 Task: Search one way flight ticket for 4 adults, 2 children, 2 infants in seat and 1 infant on lap in premium economy from Fort Leonard Wood/waynesville: Waynesville-st. Robert Regional Airport (forney Field) to Laramie: Laramie Regional Airport on 8-3-2023. Number of bags: 2 carry on bags. Outbound departure time preference is 11:30.
Action: Mouse moved to (214, 313)
Screenshot: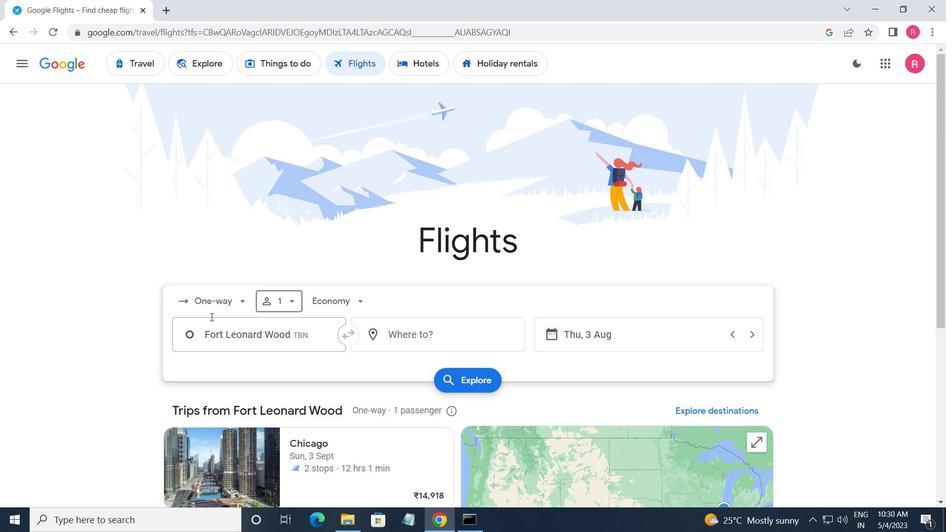 
Action: Mouse pressed left at (214, 313)
Screenshot: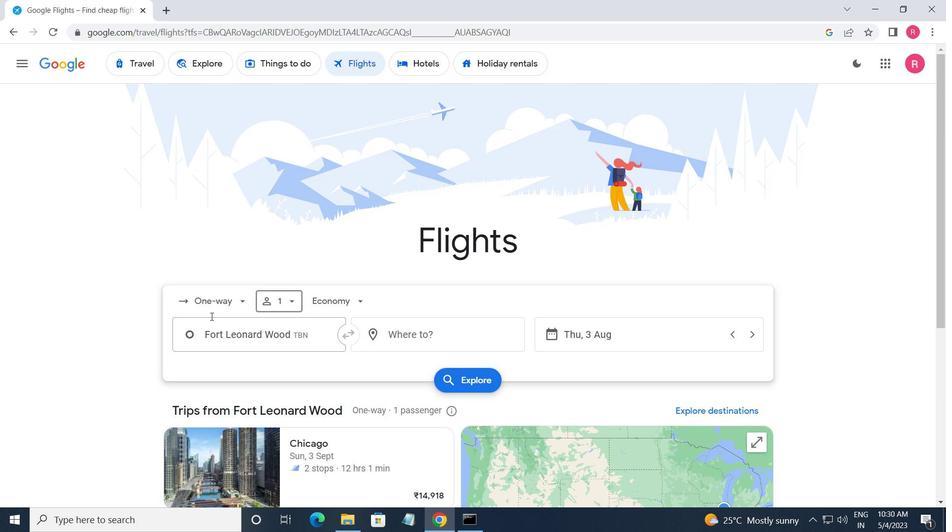 
Action: Mouse moved to (222, 353)
Screenshot: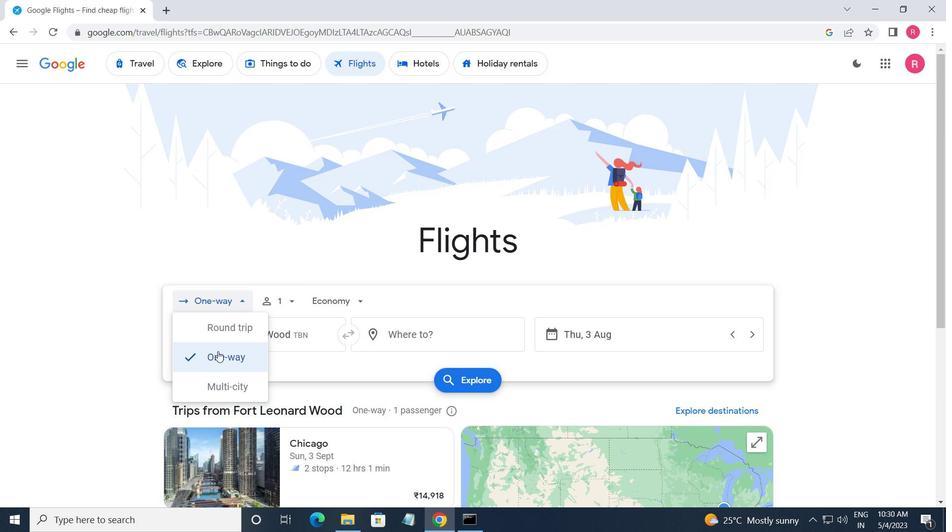 
Action: Mouse pressed left at (222, 353)
Screenshot: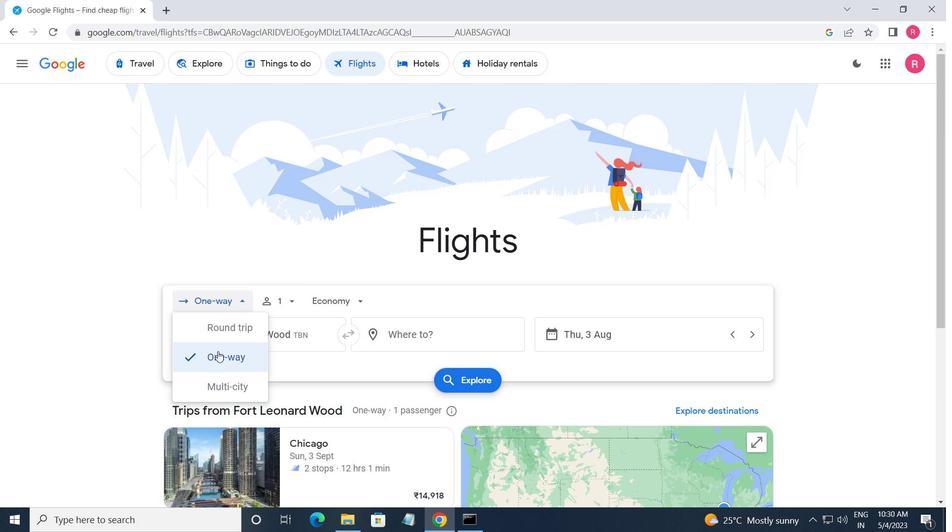 
Action: Mouse moved to (285, 304)
Screenshot: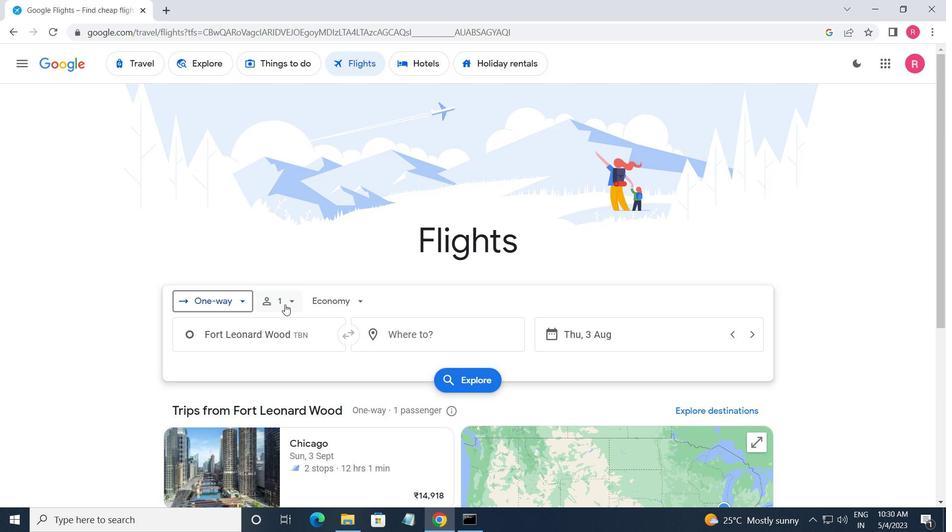 
Action: Mouse pressed left at (285, 304)
Screenshot: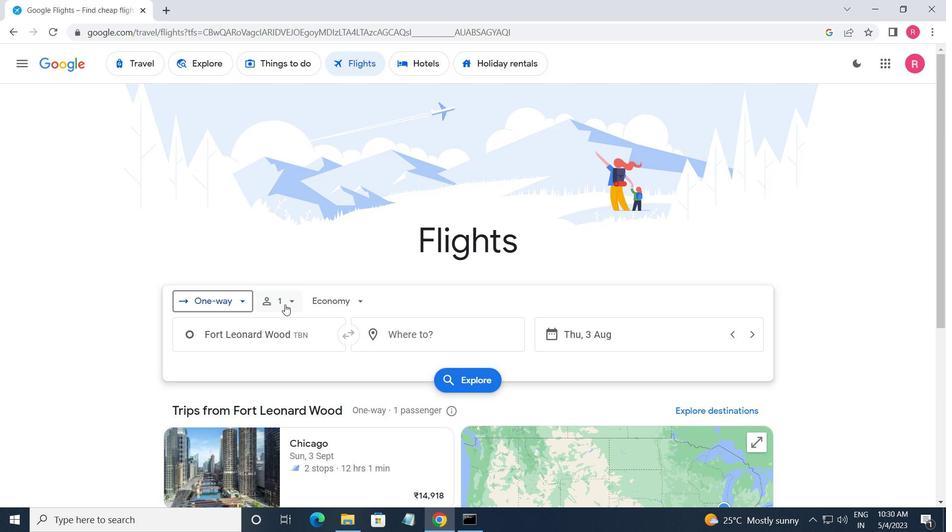 
Action: Mouse moved to (385, 338)
Screenshot: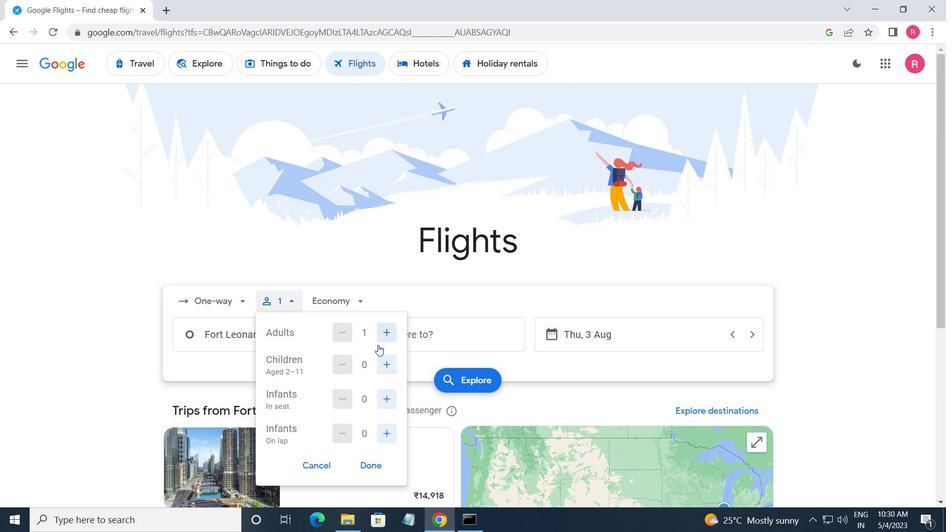 
Action: Mouse pressed left at (385, 338)
Screenshot: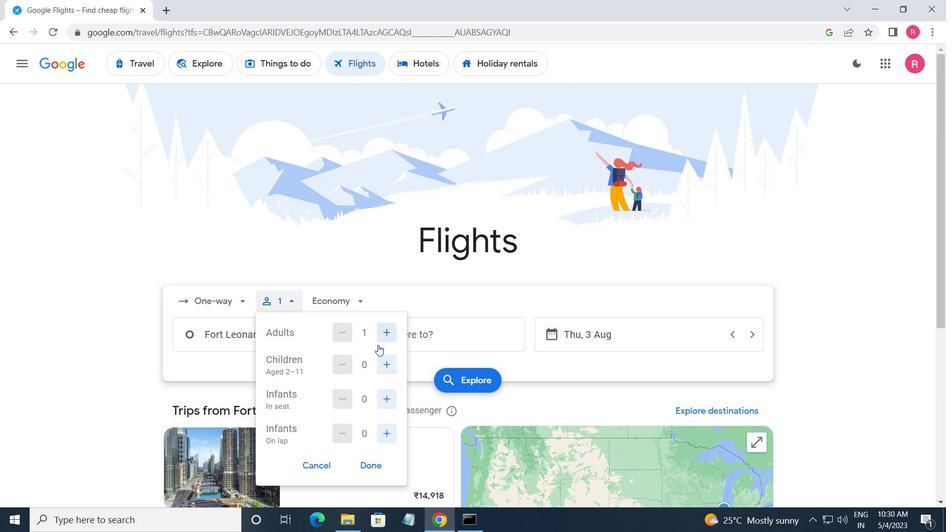 
Action: Mouse pressed left at (385, 338)
Screenshot: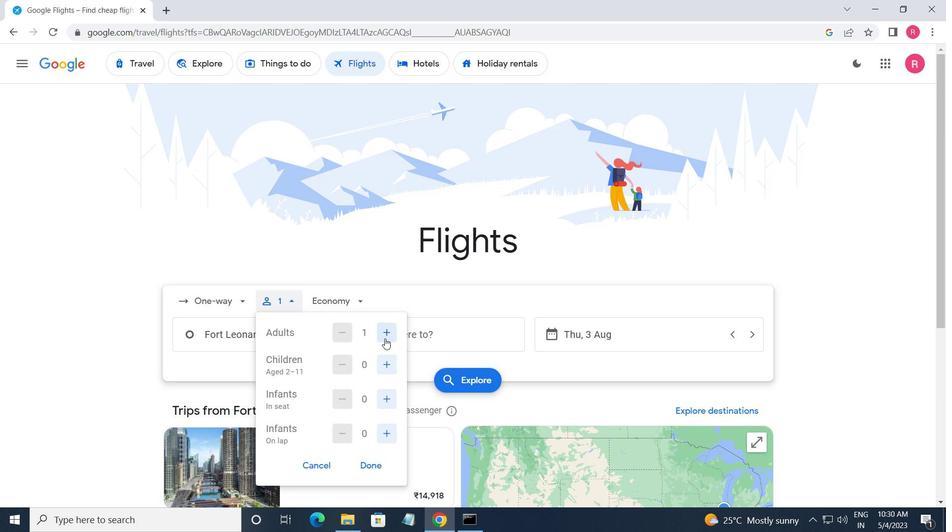 
Action: Mouse pressed left at (385, 338)
Screenshot: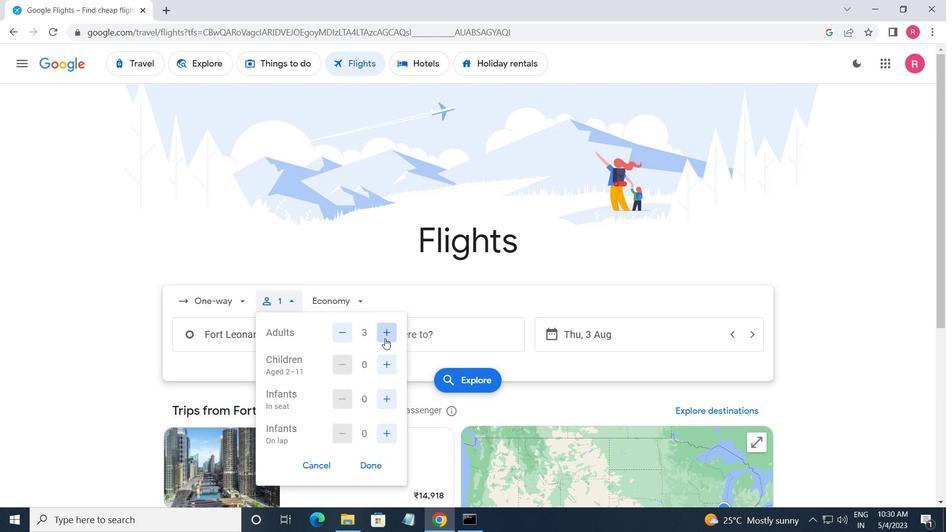 
Action: Mouse moved to (382, 360)
Screenshot: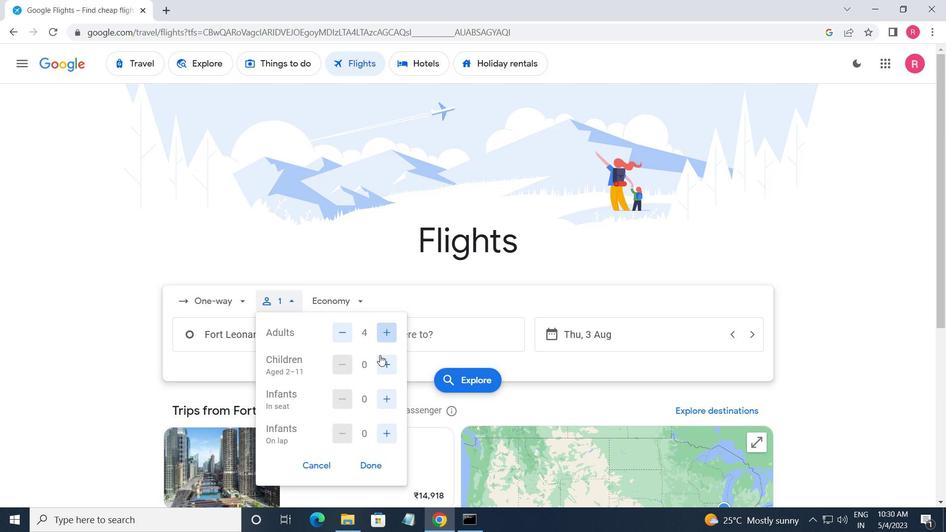 
Action: Mouse pressed left at (382, 360)
Screenshot: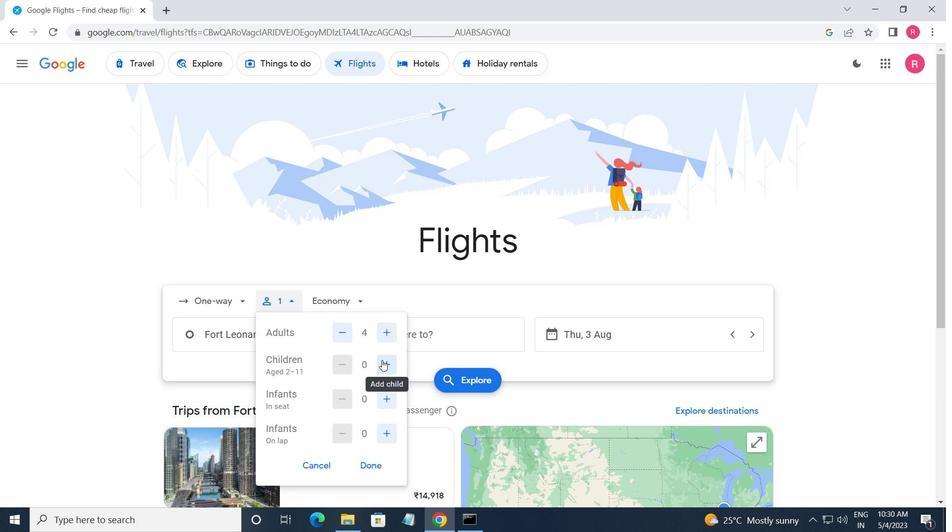 
Action: Mouse pressed left at (382, 360)
Screenshot: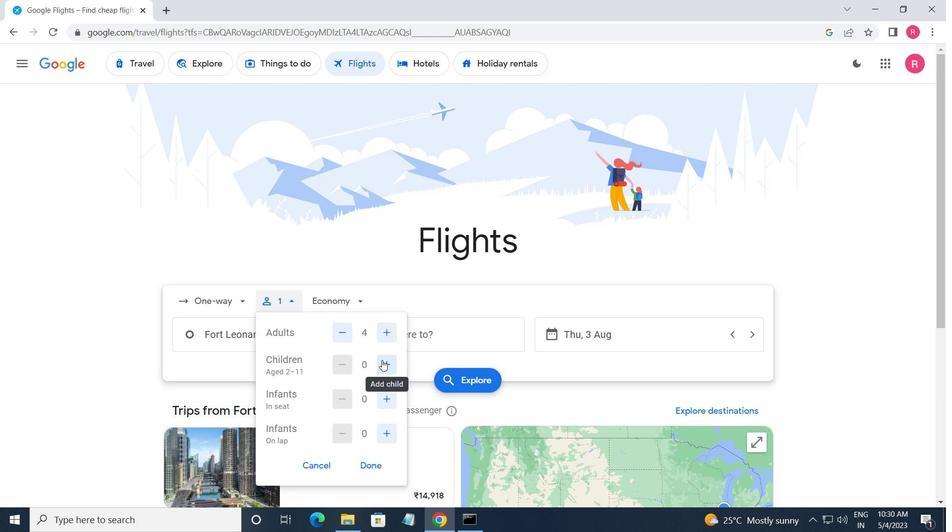 
Action: Mouse moved to (382, 398)
Screenshot: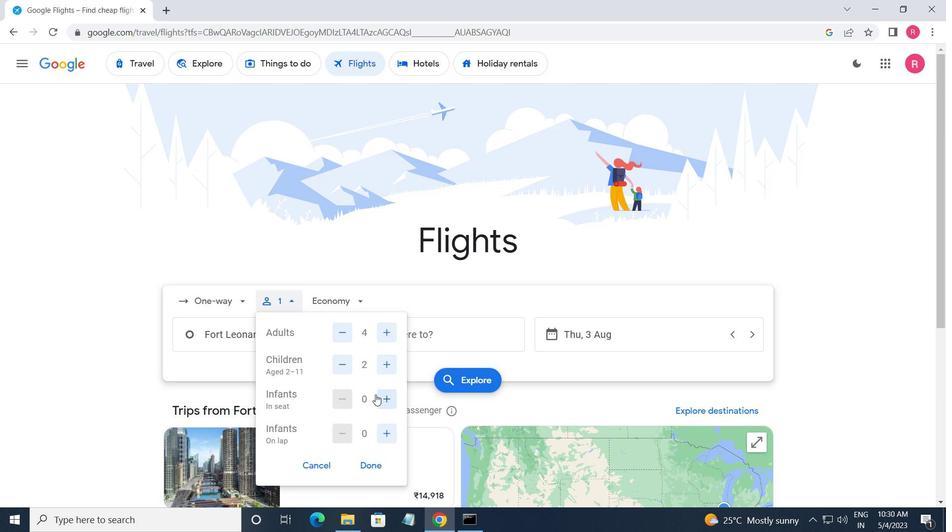 
Action: Mouse pressed left at (382, 398)
Screenshot: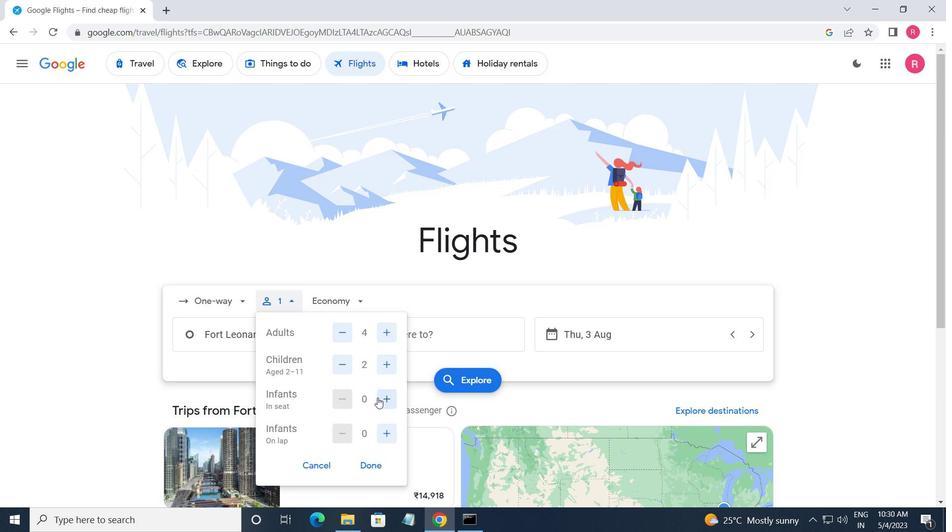 
Action: Mouse pressed left at (382, 398)
Screenshot: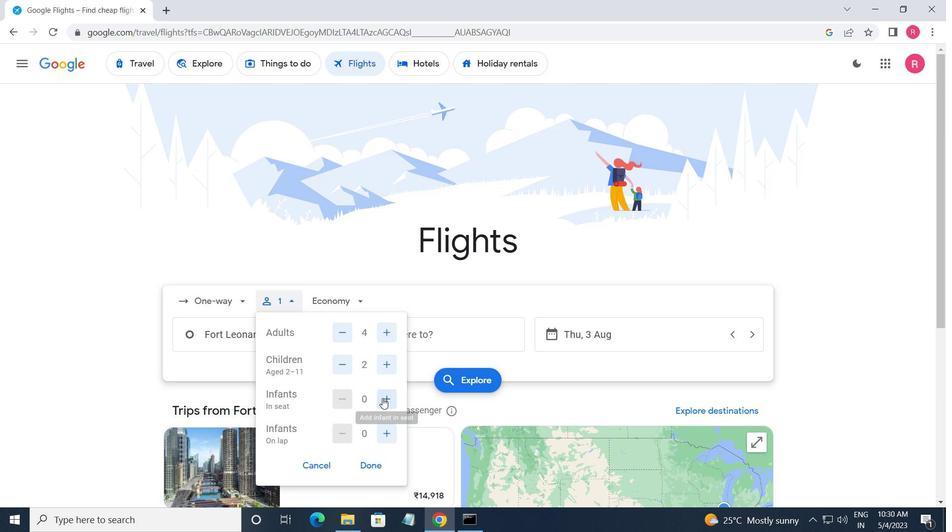 
Action: Mouse moved to (389, 427)
Screenshot: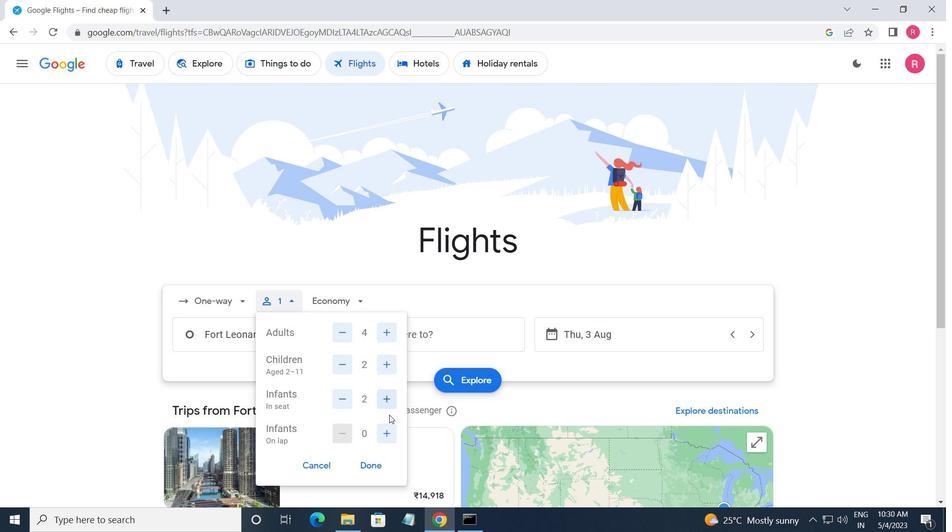 
Action: Mouse pressed left at (389, 427)
Screenshot: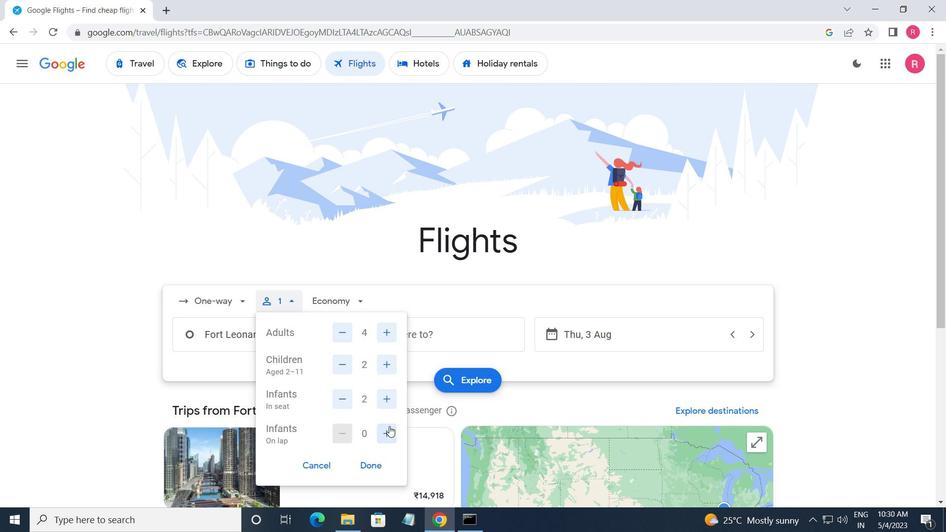 
Action: Mouse moved to (372, 475)
Screenshot: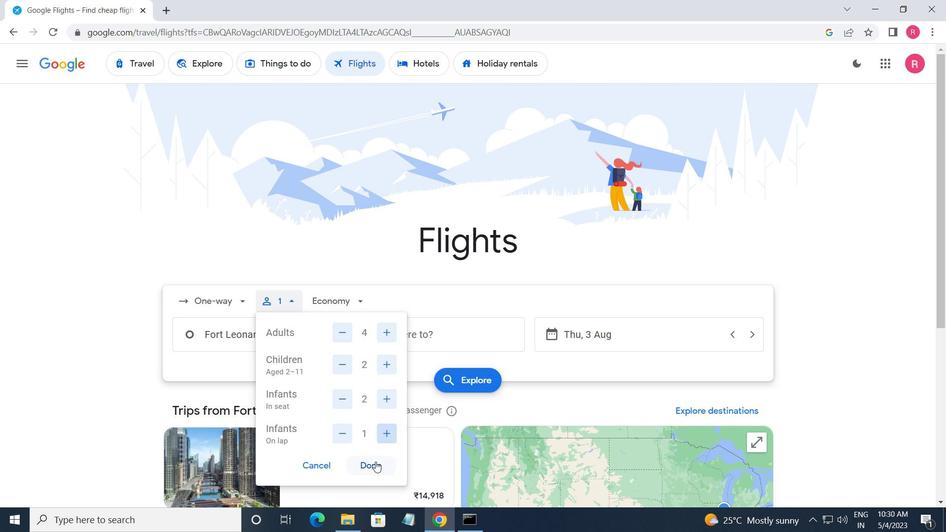 
Action: Mouse pressed left at (372, 475)
Screenshot: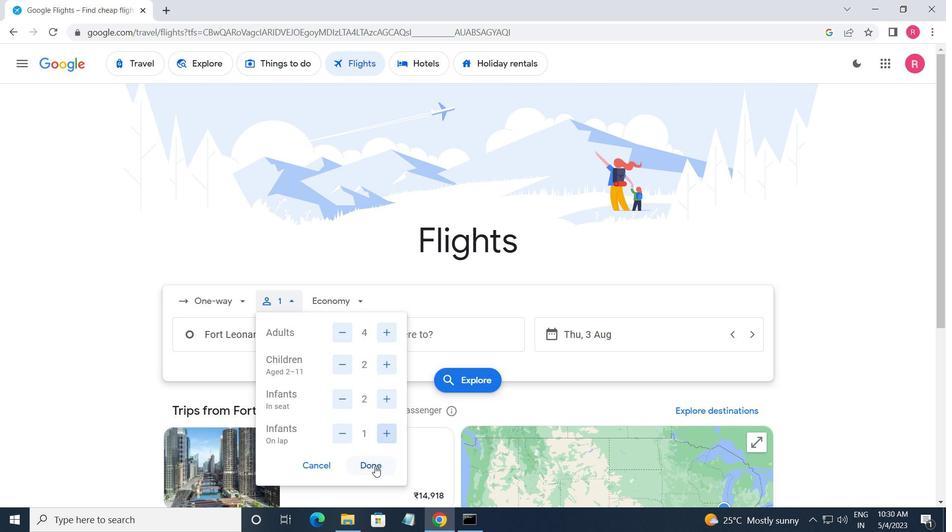
Action: Mouse moved to (331, 306)
Screenshot: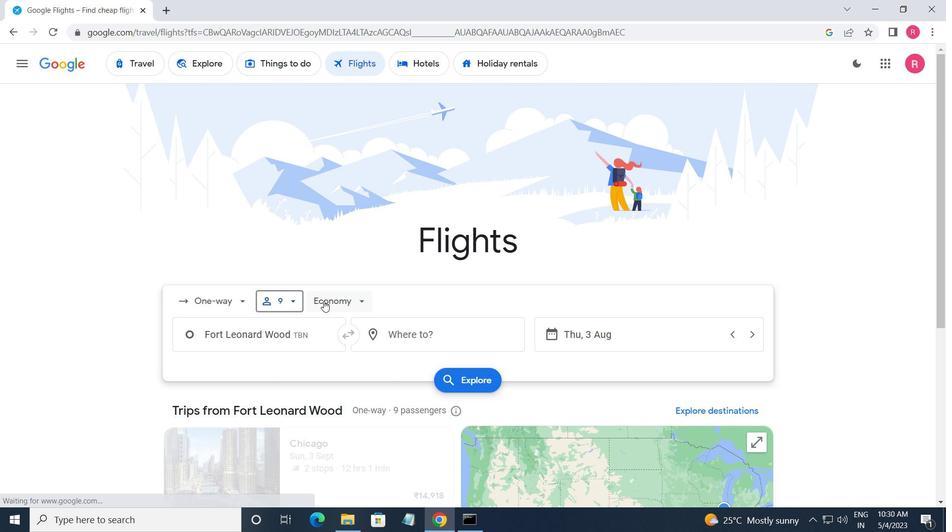 
Action: Mouse pressed left at (331, 306)
Screenshot: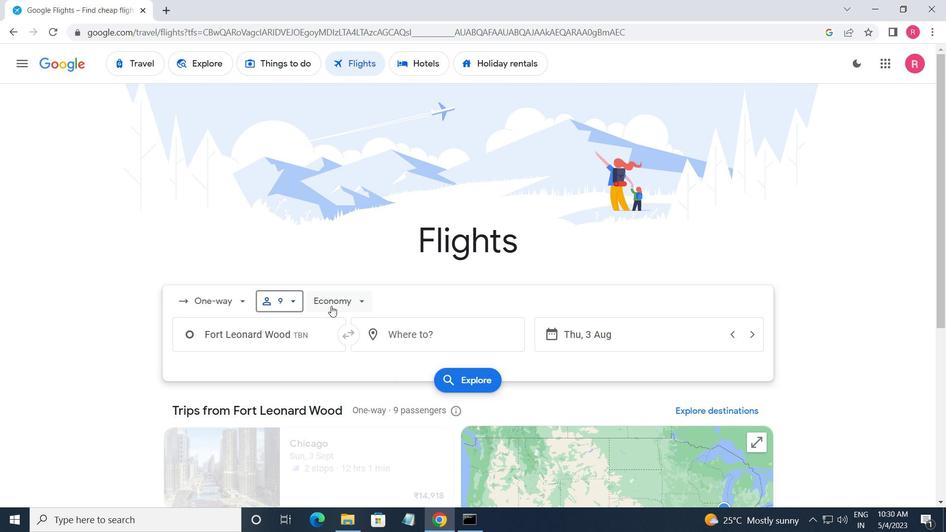 
Action: Mouse moved to (349, 352)
Screenshot: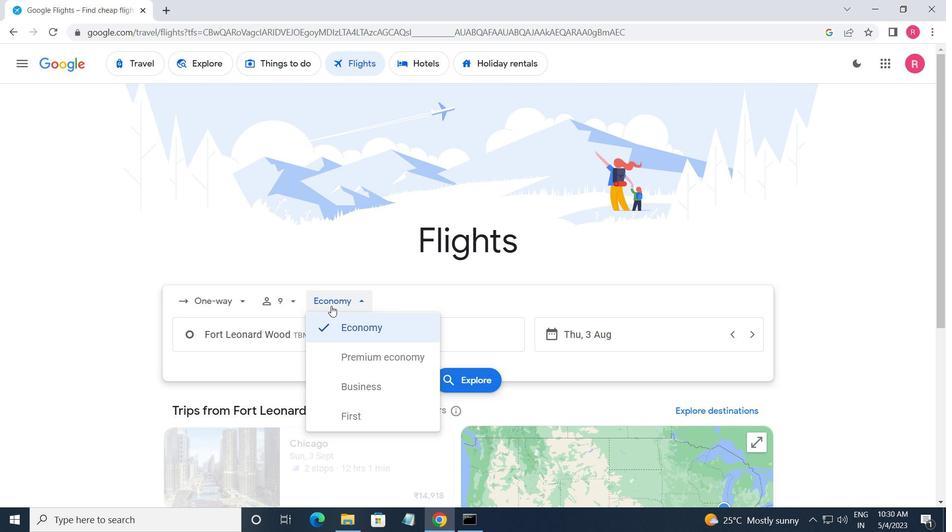 
Action: Mouse pressed left at (349, 352)
Screenshot: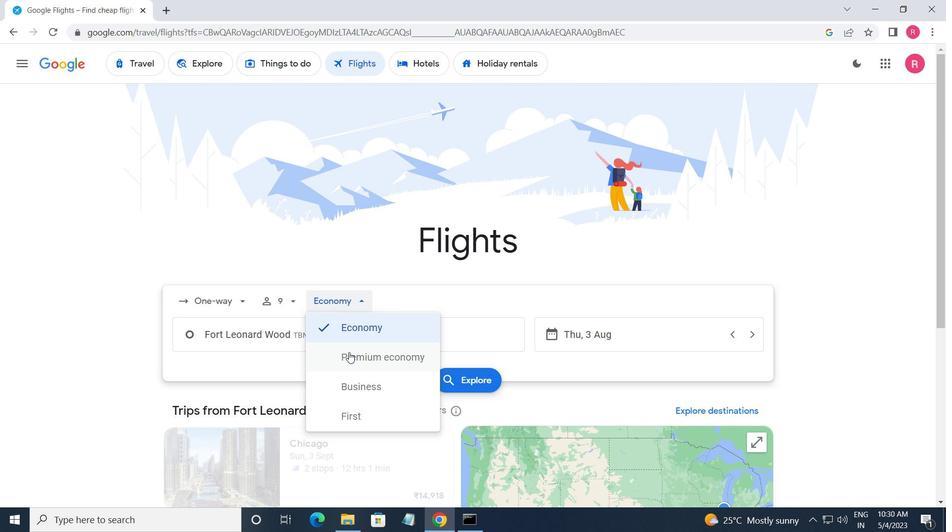 
Action: Mouse moved to (327, 337)
Screenshot: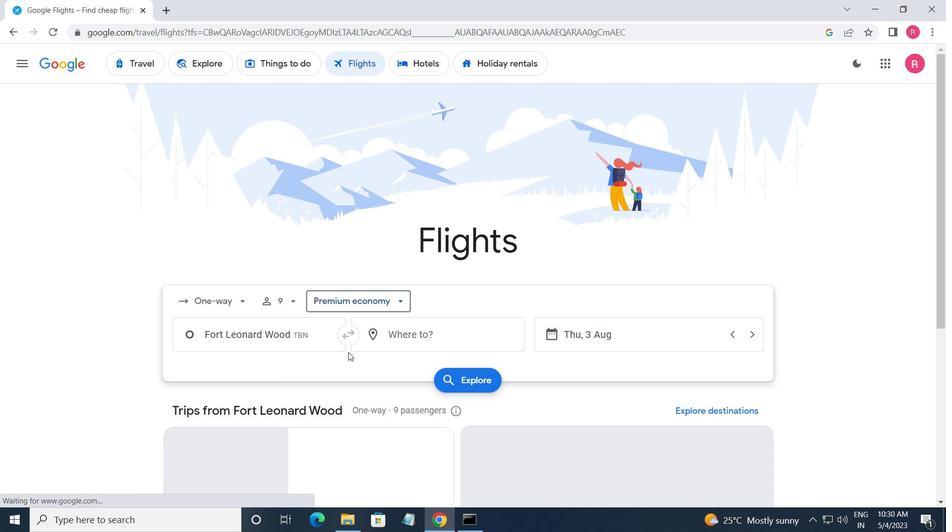 
Action: Mouse pressed left at (327, 337)
Screenshot: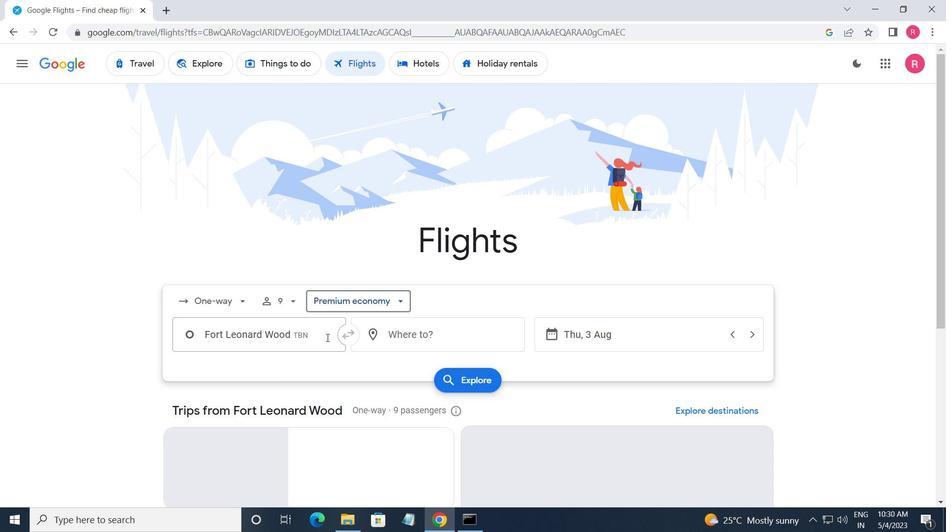 
Action: Mouse moved to (318, 480)
Screenshot: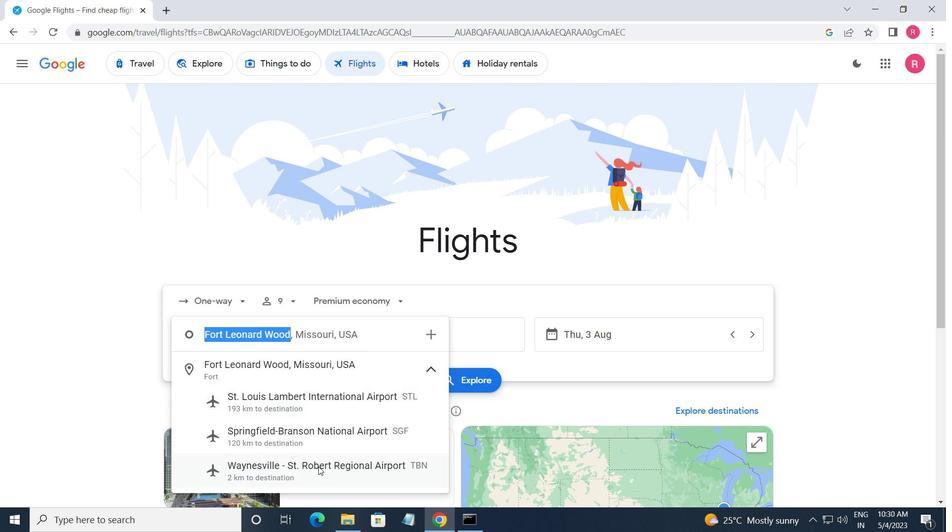 
Action: Mouse pressed left at (318, 480)
Screenshot: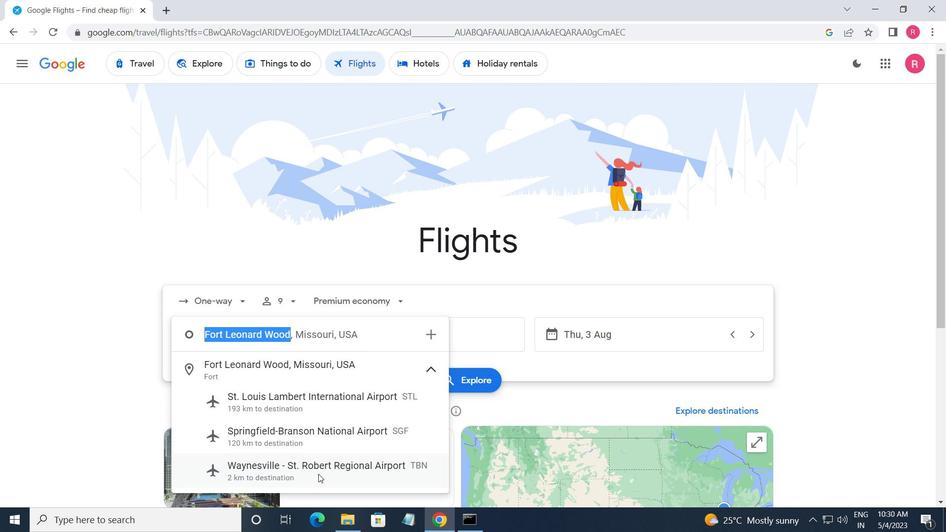 
Action: Mouse moved to (413, 334)
Screenshot: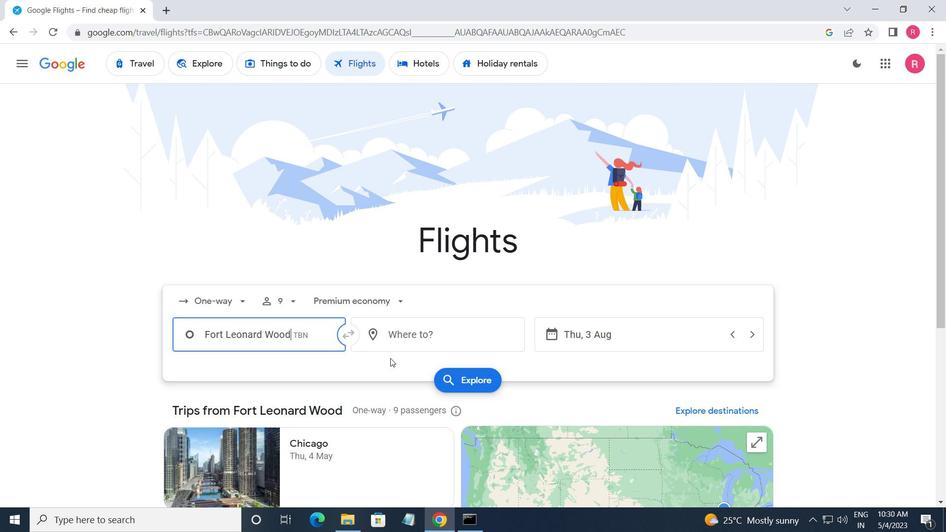 
Action: Mouse pressed left at (413, 334)
Screenshot: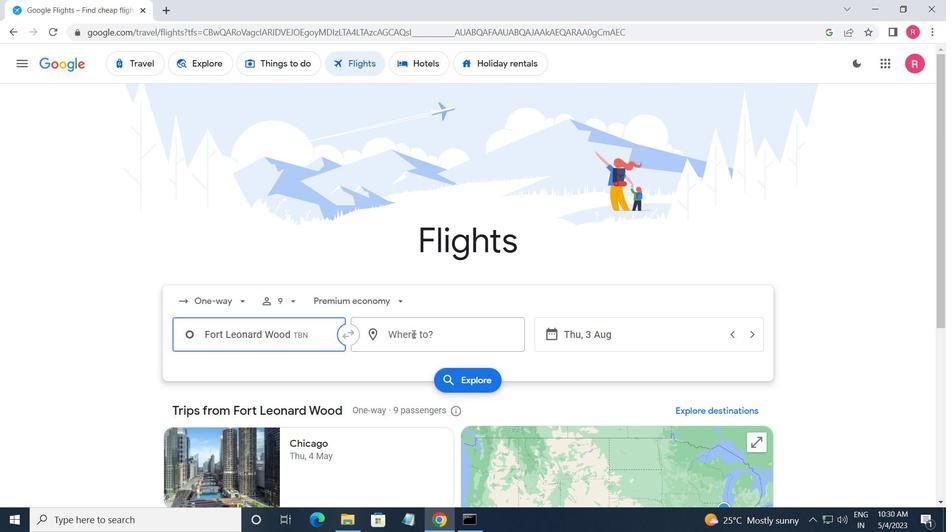
Action: Mouse moved to (406, 433)
Screenshot: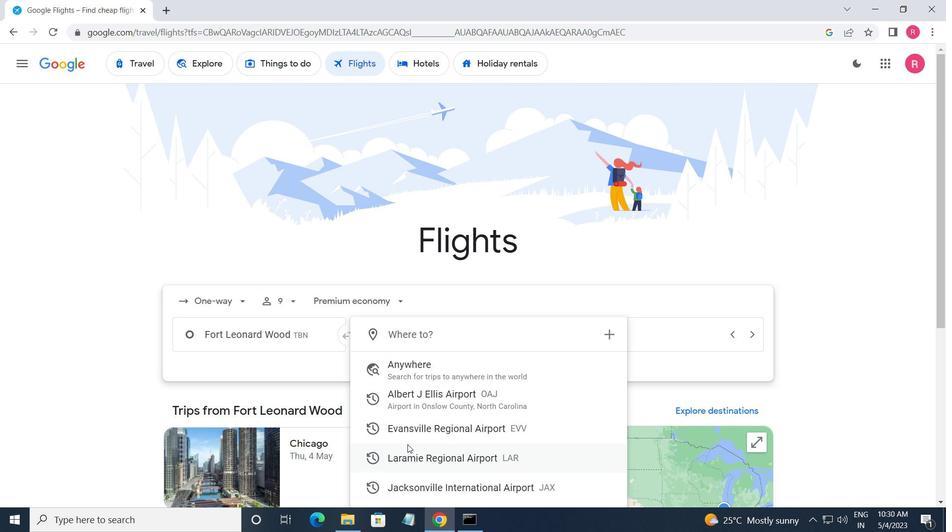 
Action: Mouse scrolled (406, 432) with delta (0, 0)
Screenshot: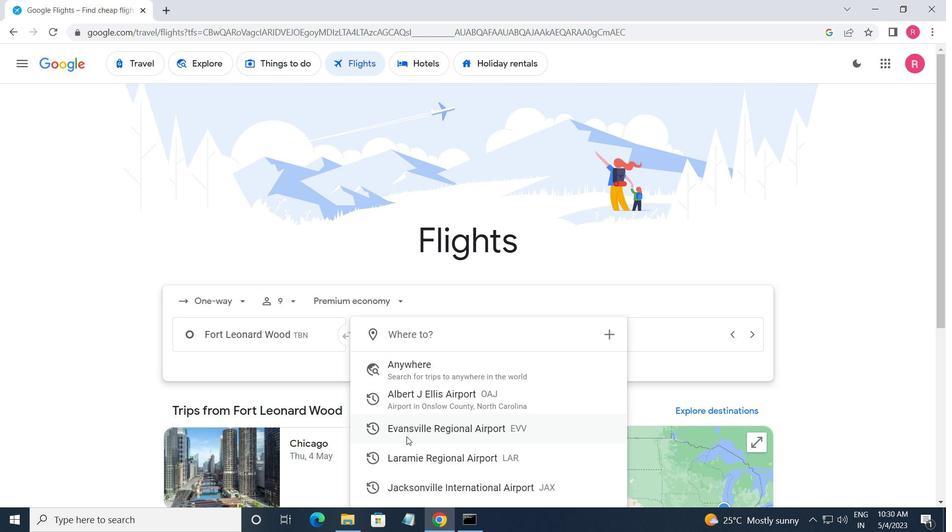 
Action: Mouse moved to (406, 281)
Screenshot: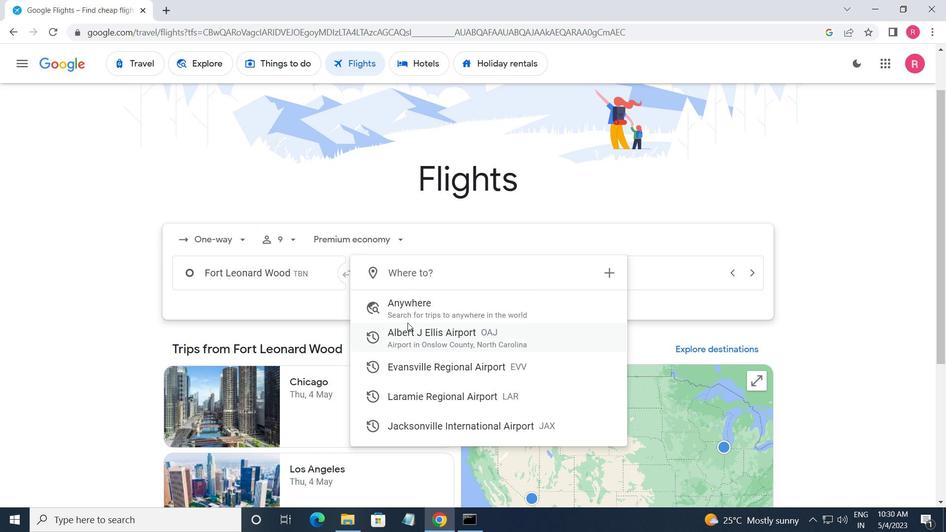
Action: Key pressed <Key.shift_r><Key.shift_r><Key.shift_r><Key.shift_r><Key.shift_r><Key.shift_r><Key.shift_r><Key.shift_r><Key.shift_r><Key.shift_r><Key.shift_r><Key.shift_r><Key.shift_r><Key.shift_r>Laramie
Screenshot: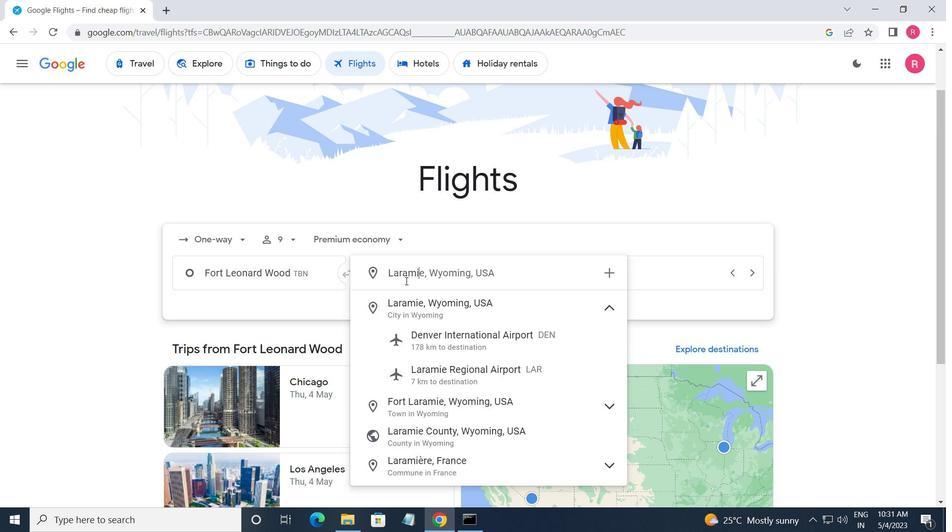 
Action: Mouse moved to (419, 373)
Screenshot: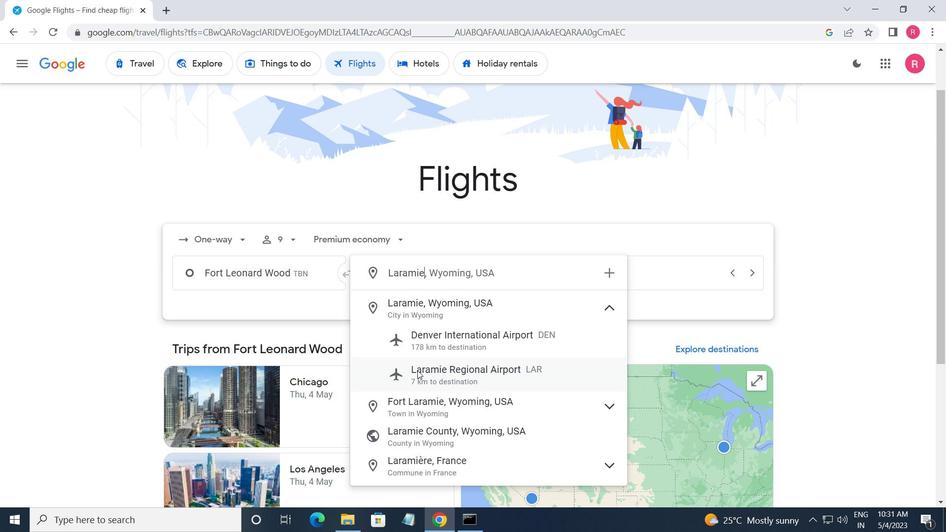 
Action: Mouse pressed left at (419, 373)
Screenshot: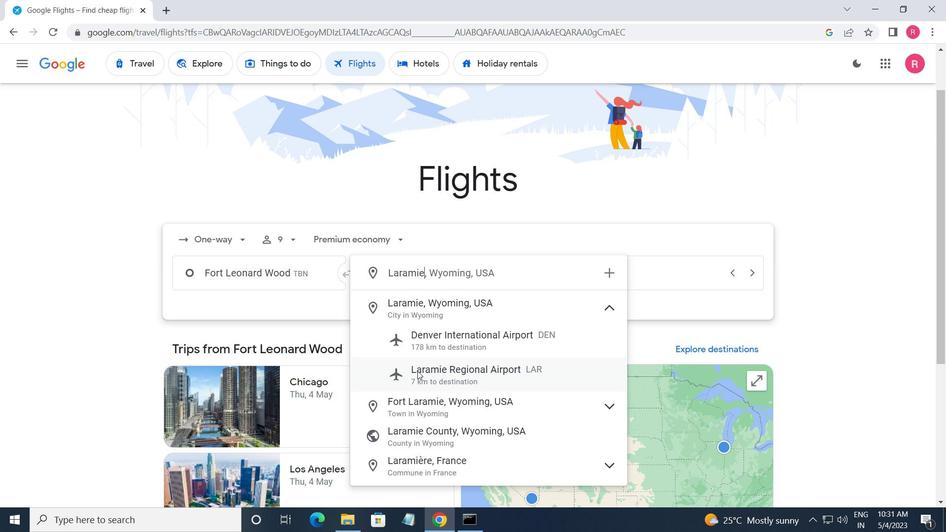 
Action: Mouse moved to (618, 273)
Screenshot: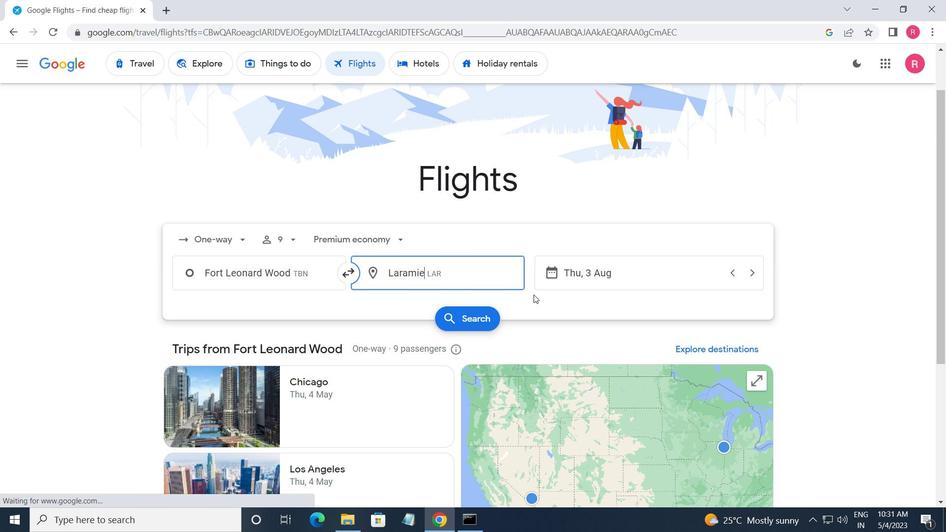 
Action: Mouse pressed left at (618, 273)
Screenshot: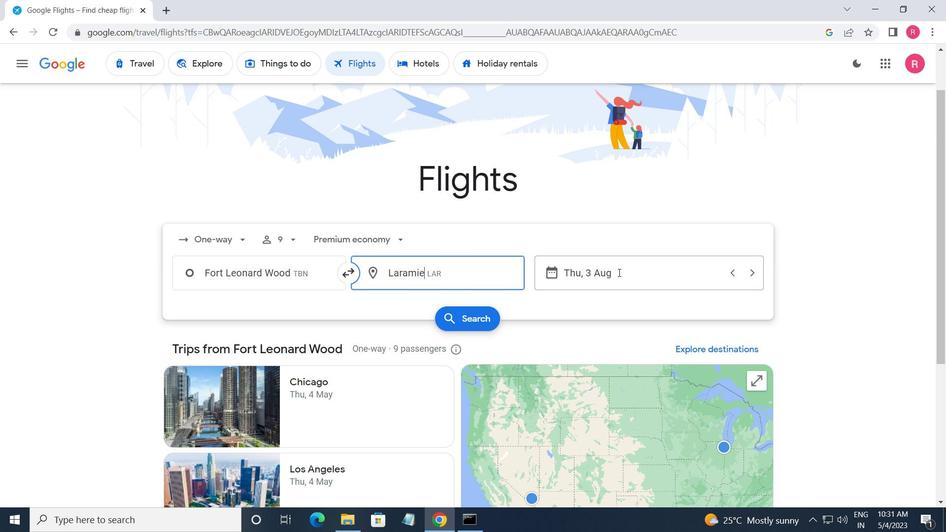 
Action: Mouse moved to (439, 283)
Screenshot: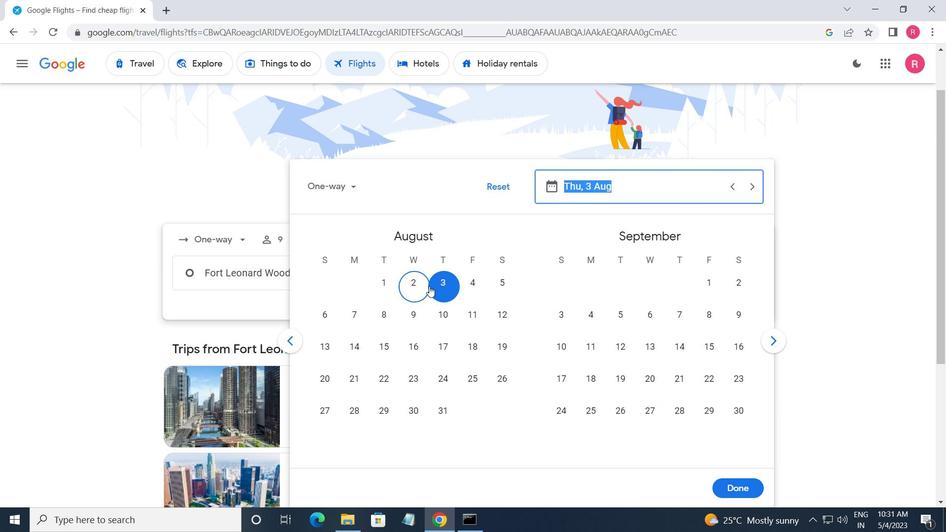
Action: Mouse pressed left at (439, 283)
Screenshot: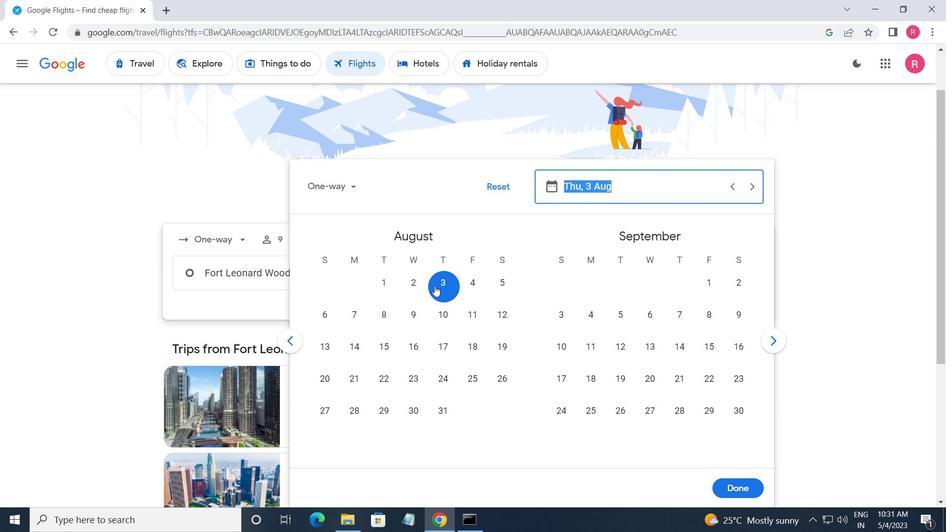 
Action: Mouse moved to (724, 492)
Screenshot: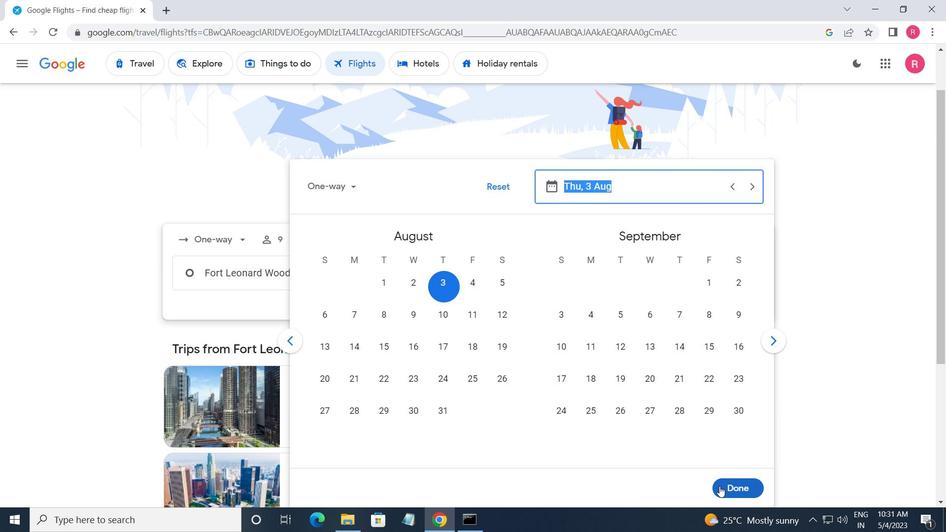 
Action: Mouse pressed left at (724, 492)
Screenshot: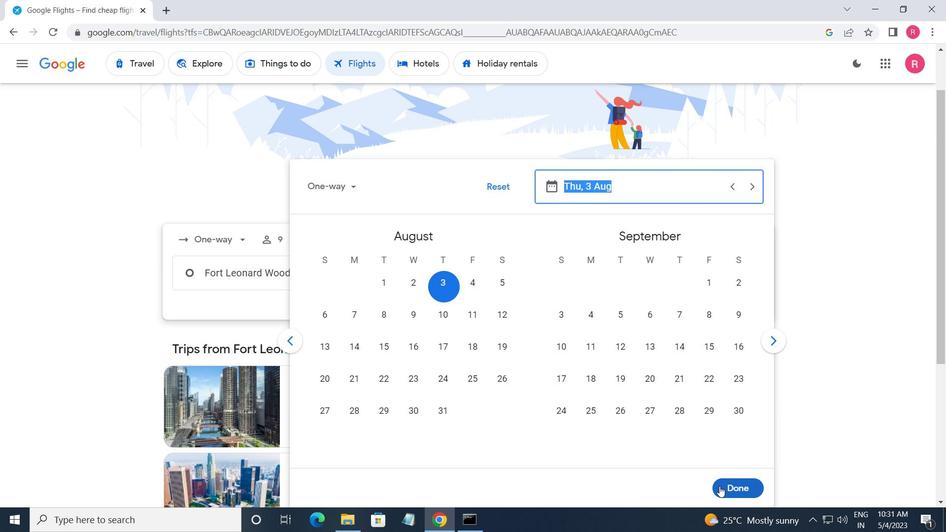 
Action: Mouse moved to (467, 320)
Screenshot: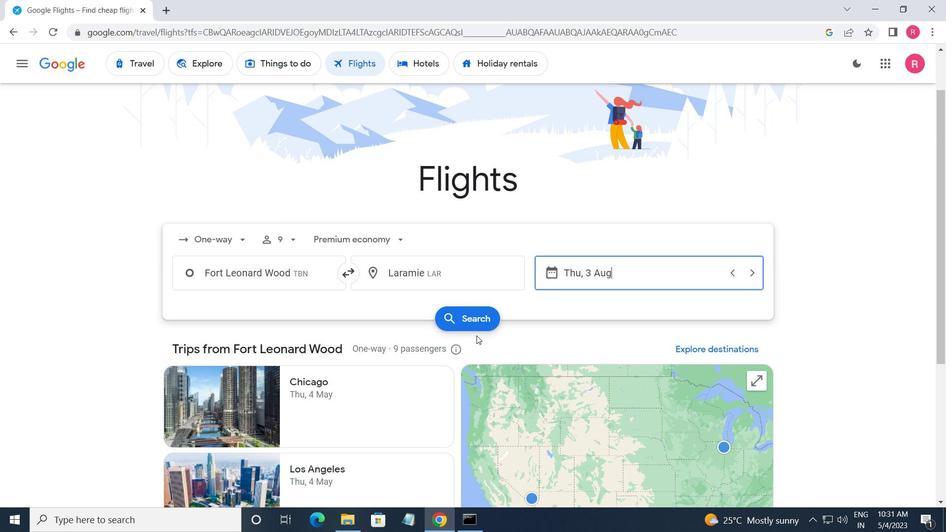 
Action: Mouse pressed left at (467, 320)
Screenshot: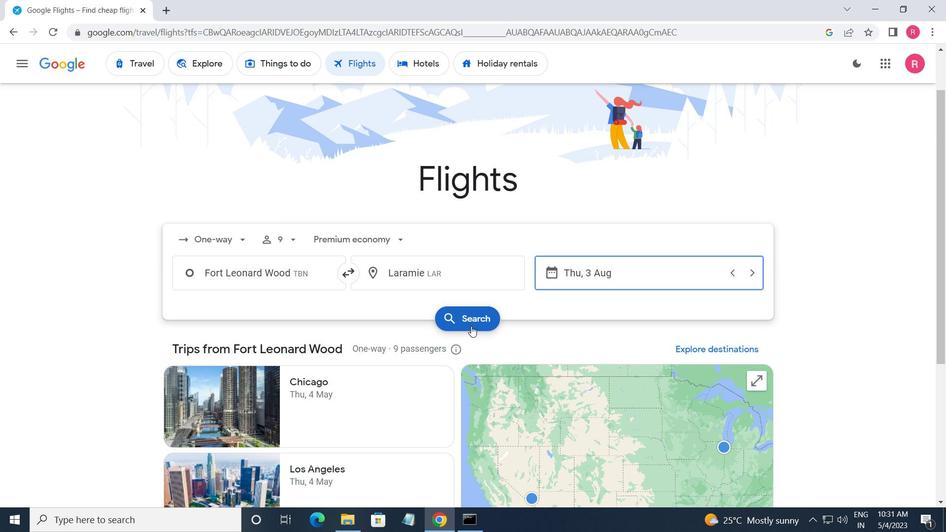 
Action: Mouse moved to (186, 182)
Screenshot: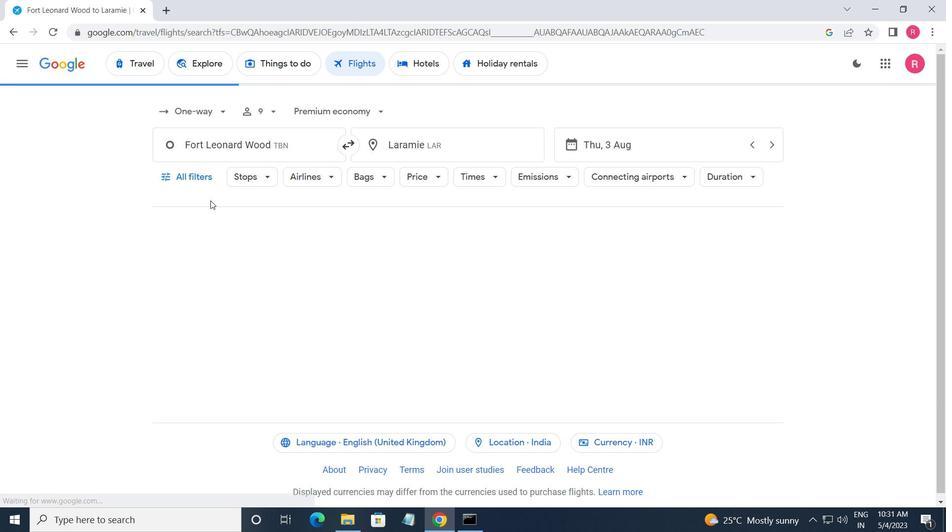 
Action: Mouse pressed left at (186, 182)
Screenshot: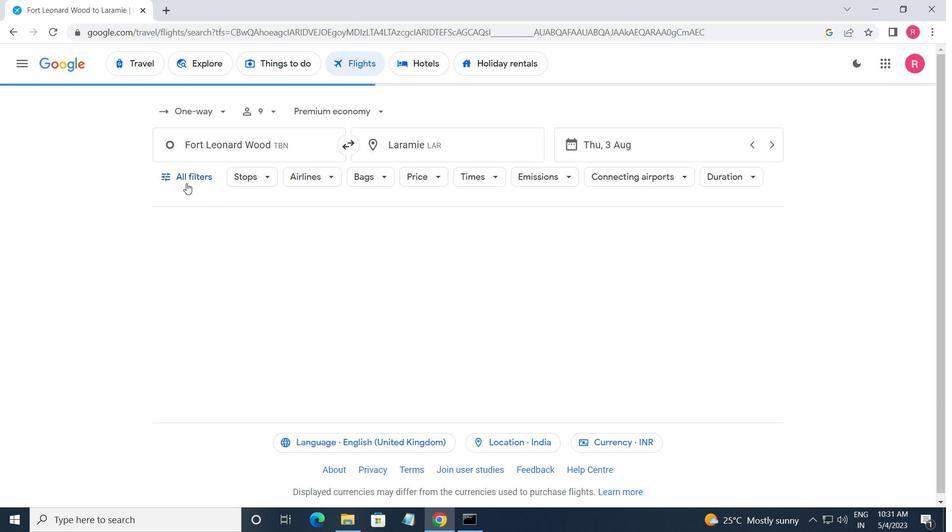 
Action: Mouse moved to (248, 292)
Screenshot: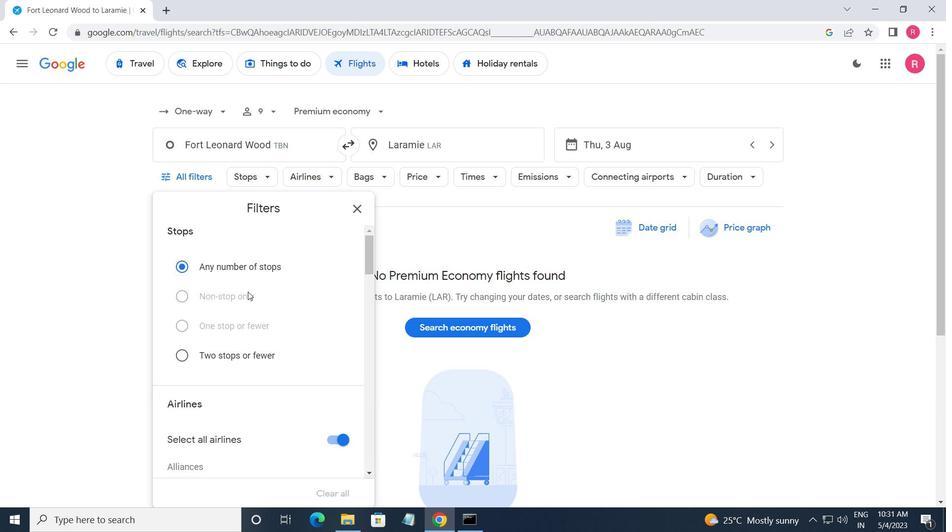 
Action: Mouse scrolled (248, 292) with delta (0, 0)
Screenshot: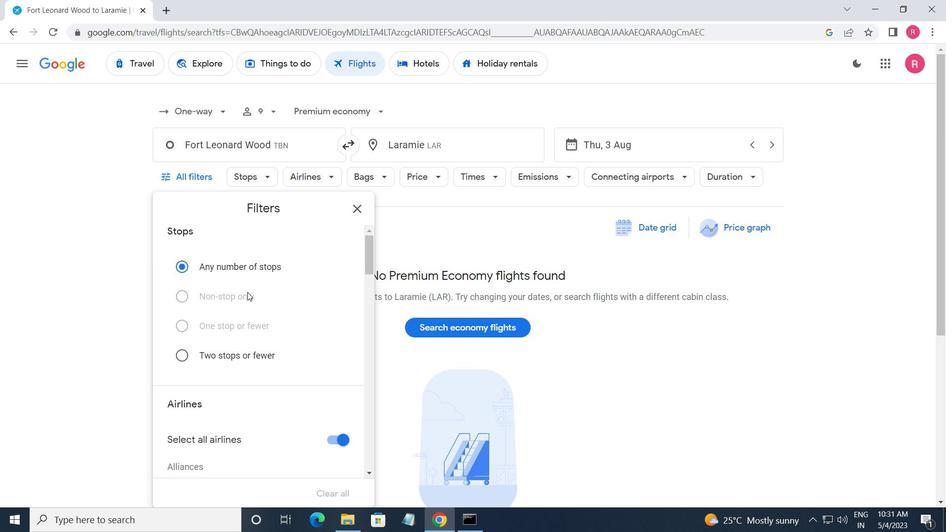 
Action: Mouse scrolled (248, 292) with delta (0, 0)
Screenshot: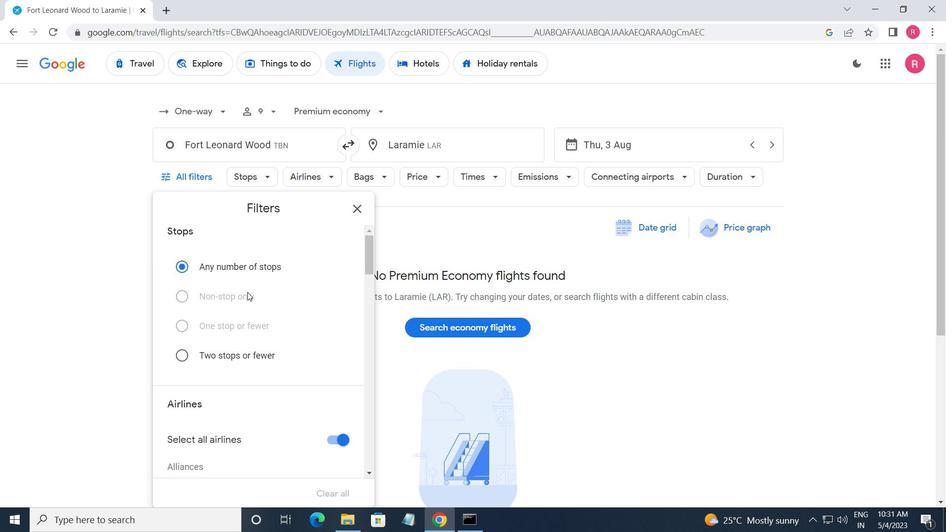 
Action: Mouse scrolled (248, 292) with delta (0, 0)
Screenshot: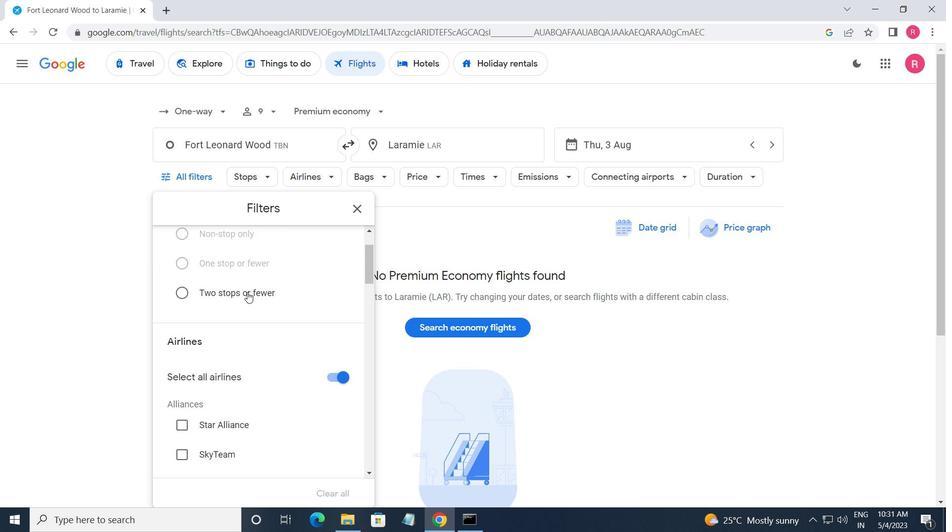 
Action: Mouse scrolled (248, 292) with delta (0, 0)
Screenshot: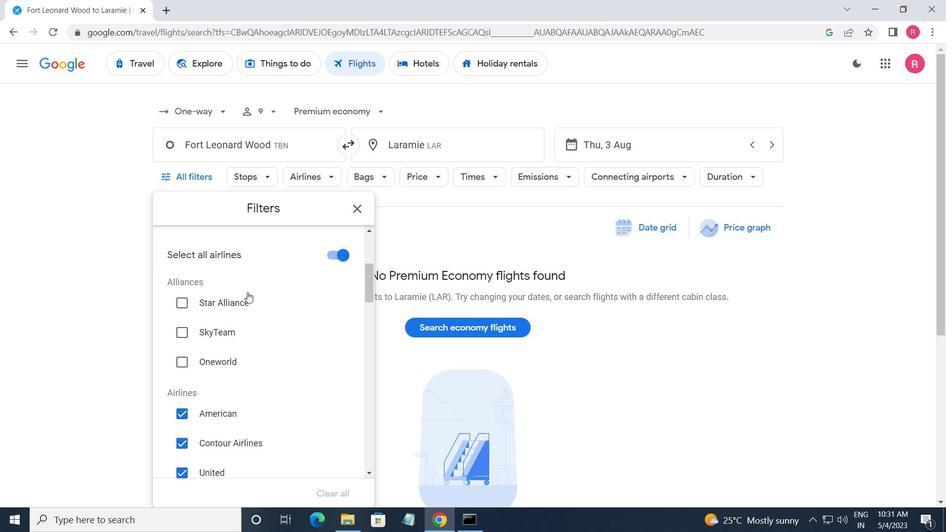 
Action: Mouse scrolled (248, 292) with delta (0, 0)
Screenshot: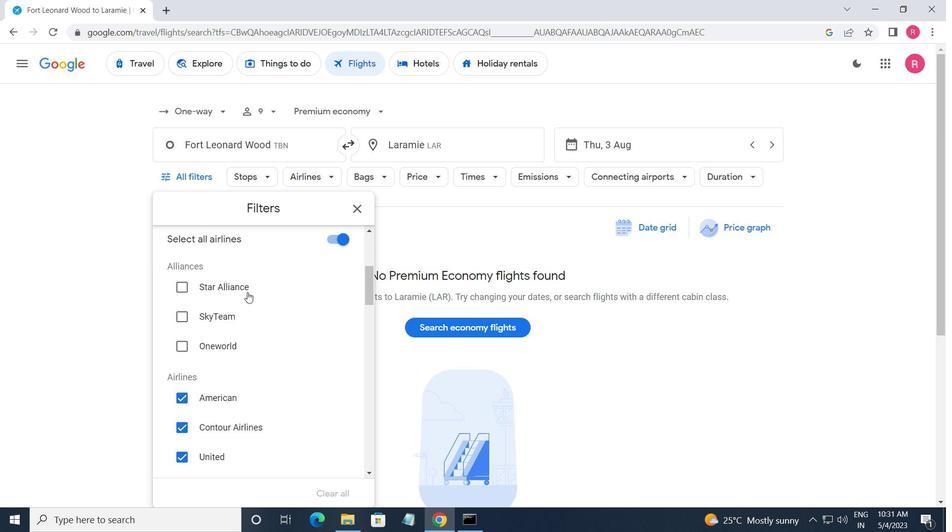 
Action: Mouse scrolled (248, 292) with delta (0, 0)
Screenshot: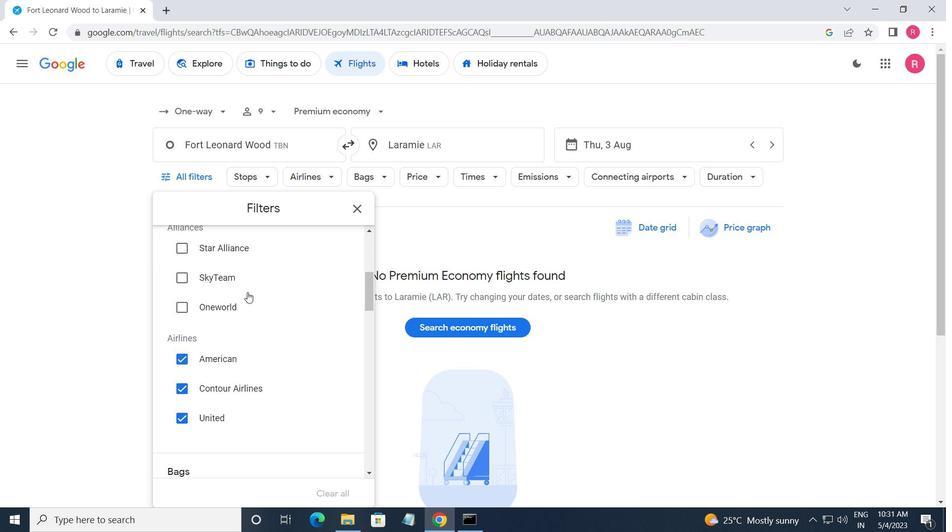 
Action: Mouse scrolled (248, 292) with delta (0, 0)
Screenshot: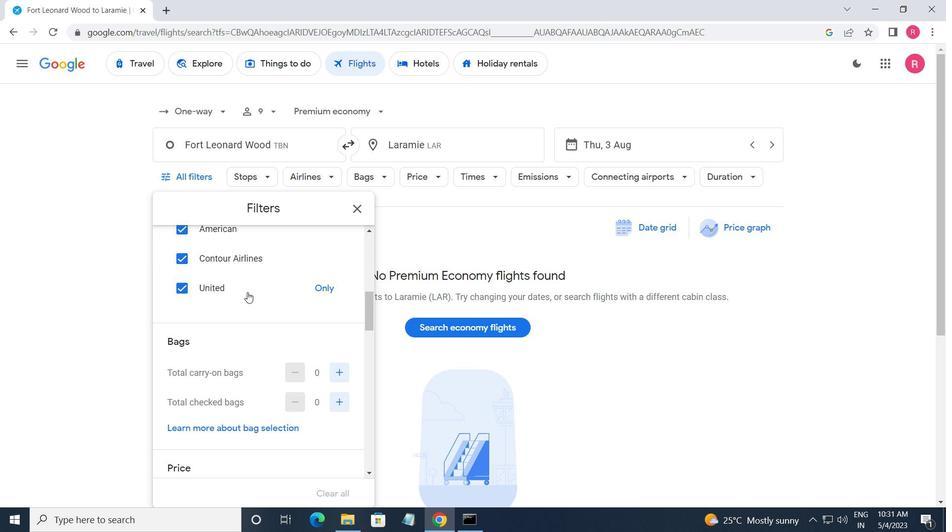 
Action: Mouse moved to (342, 308)
Screenshot: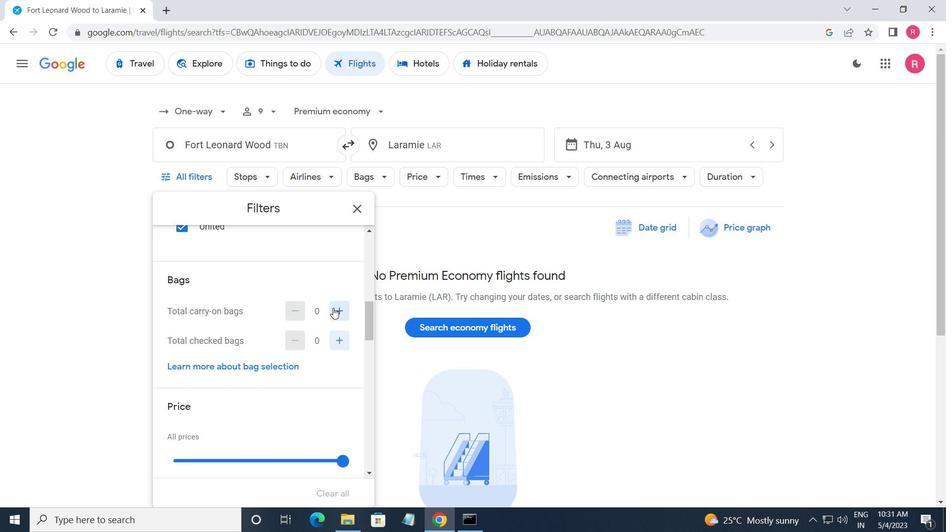 
Action: Mouse pressed left at (342, 308)
Screenshot: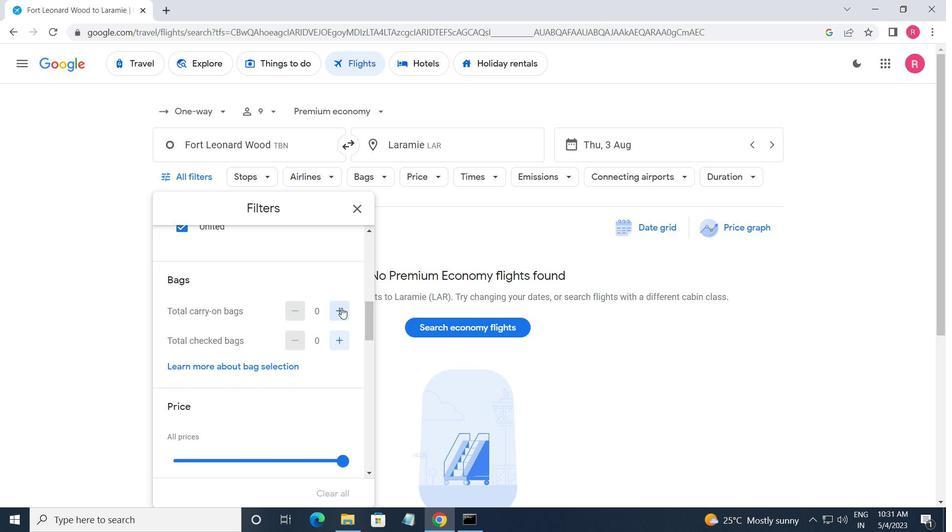 
Action: Mouse pressed left at (342, 308)
Screenshot: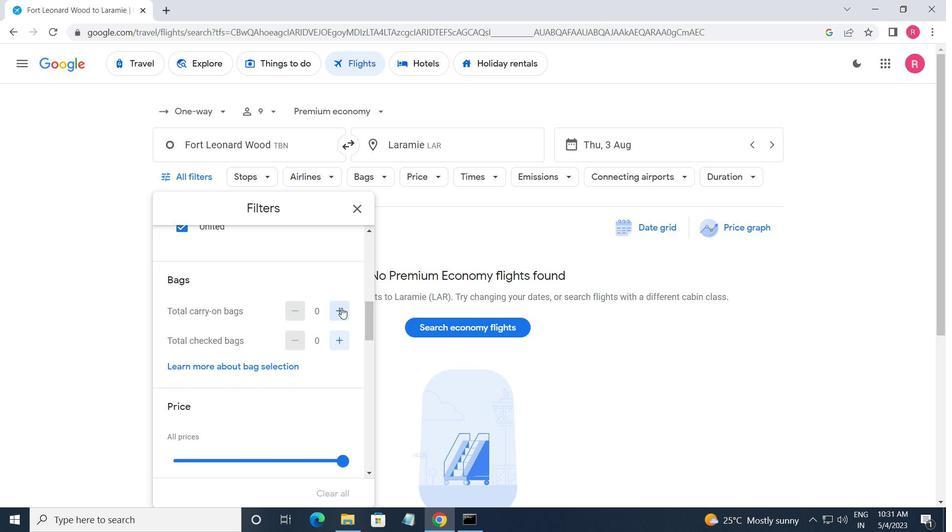 
Action: Mouse scrolled (342, 307) with delta (0, 0)
Screenshot: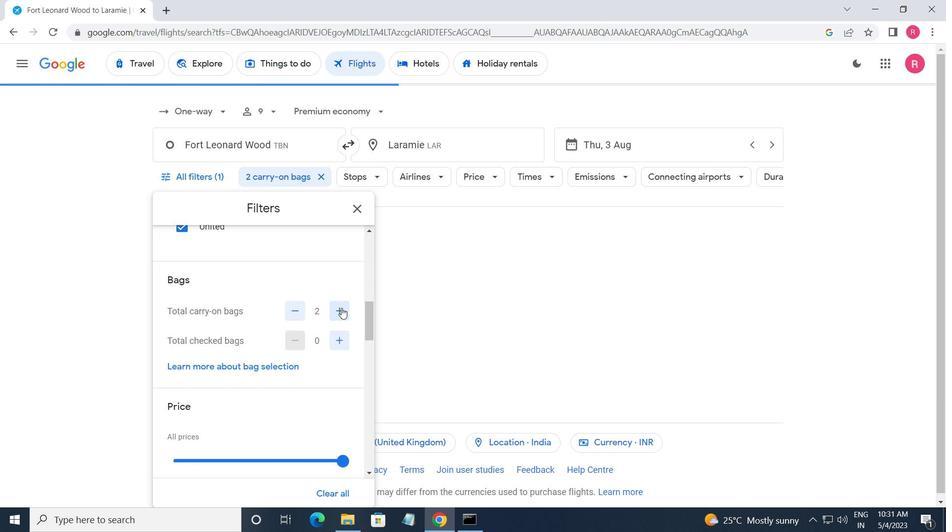 
Action: Mouse scrolled (342, 307) with delta (0, 0)
Screenshot: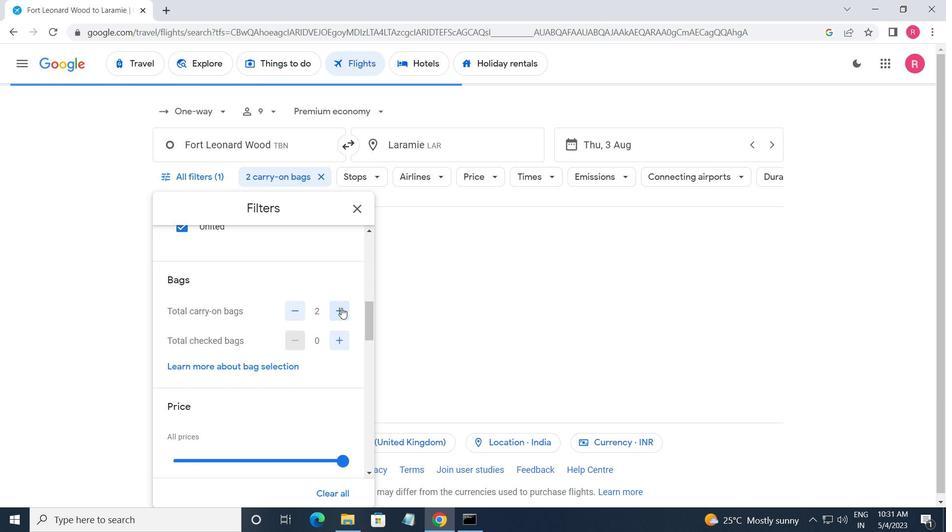 
Action: Mouse moved to (332, 373)
Screenshot: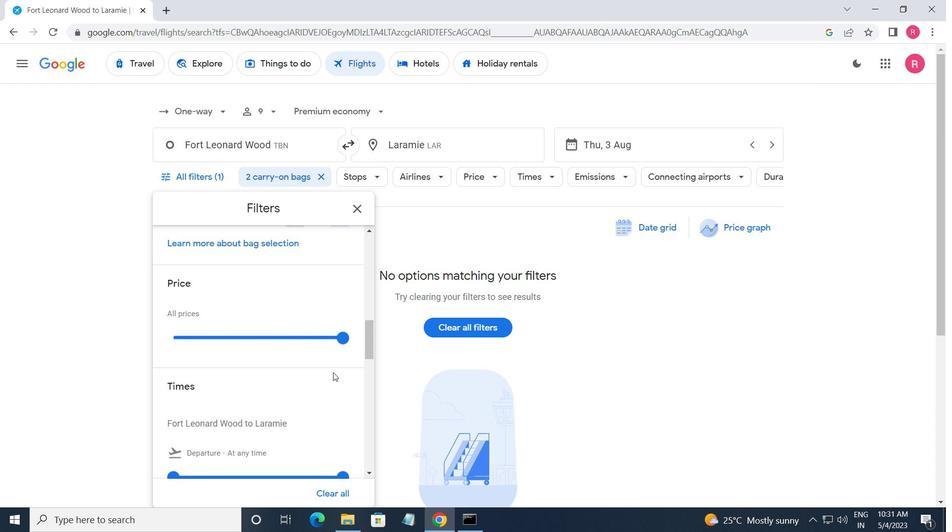 
Action: Mouse scrolled (332, 372) with delta (0, 0)
Screenshot: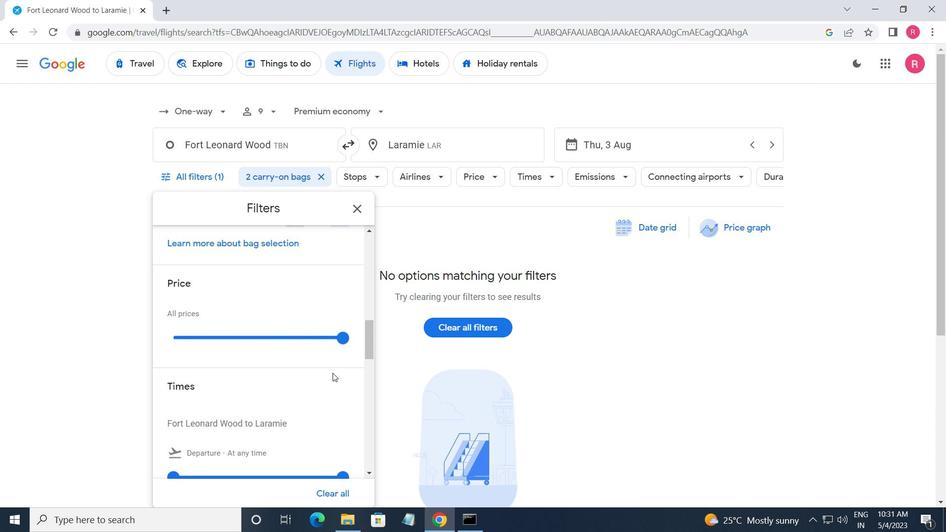 
Action: Mouse moved to (332, 373)
Screenshot: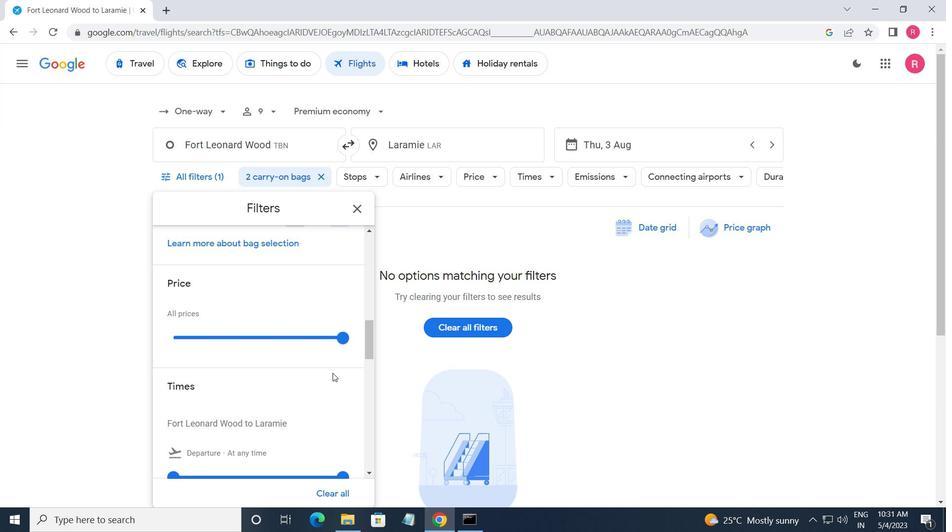 
Action: Mouse scrolled (332, 372) with delta (0, 0)
Screenshot: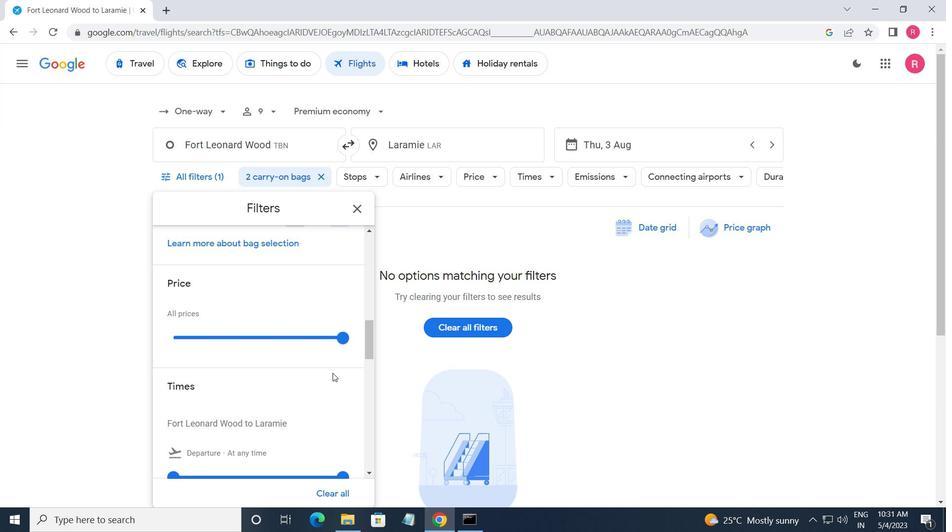 
Action: Mouse moved to (186, 350)
Screenshot: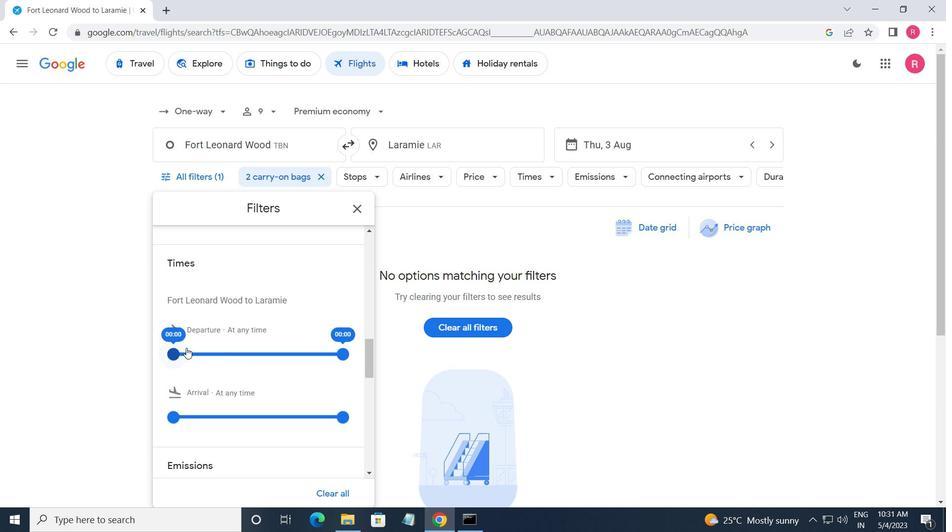 
Action: Mouse pressed left at (186, 350)
Screenshot: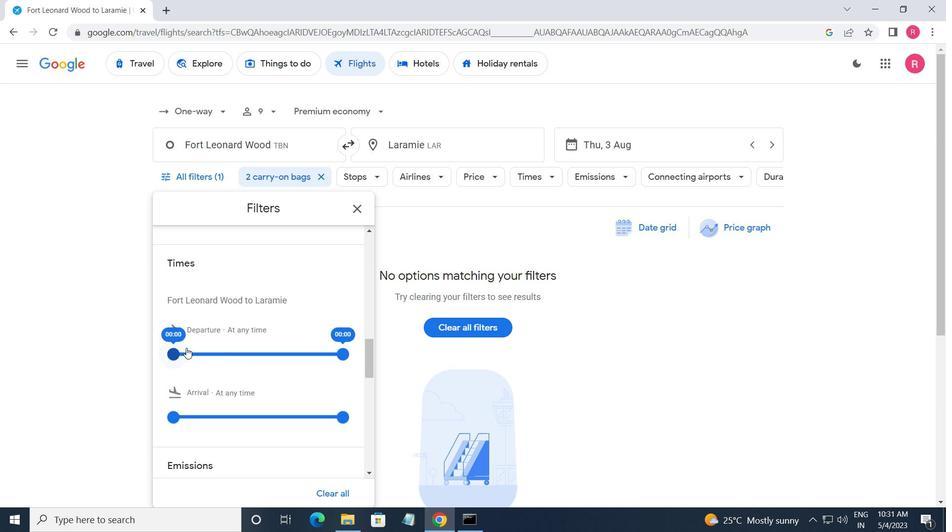 
Action: Mouse moved to (344, 357)
Screenshot: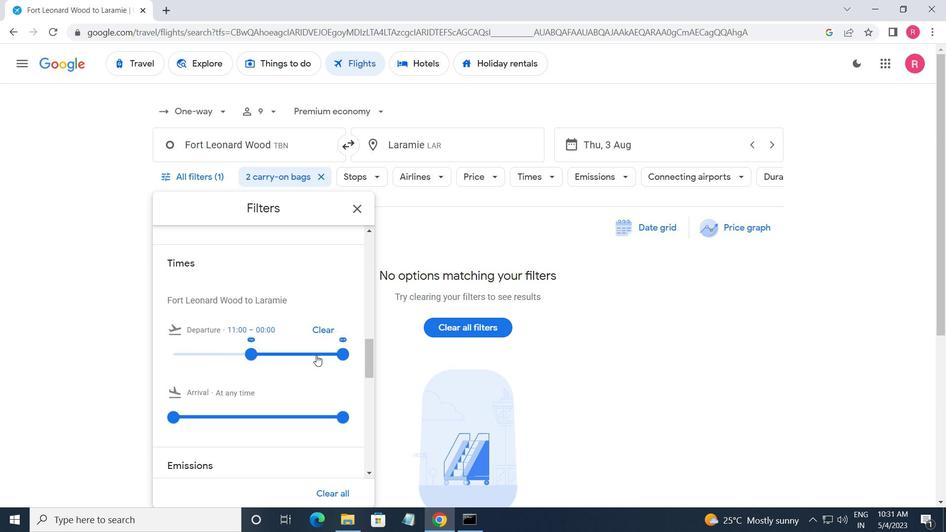 
Action: Mouse pressed left at (344, 357)
Screenshot: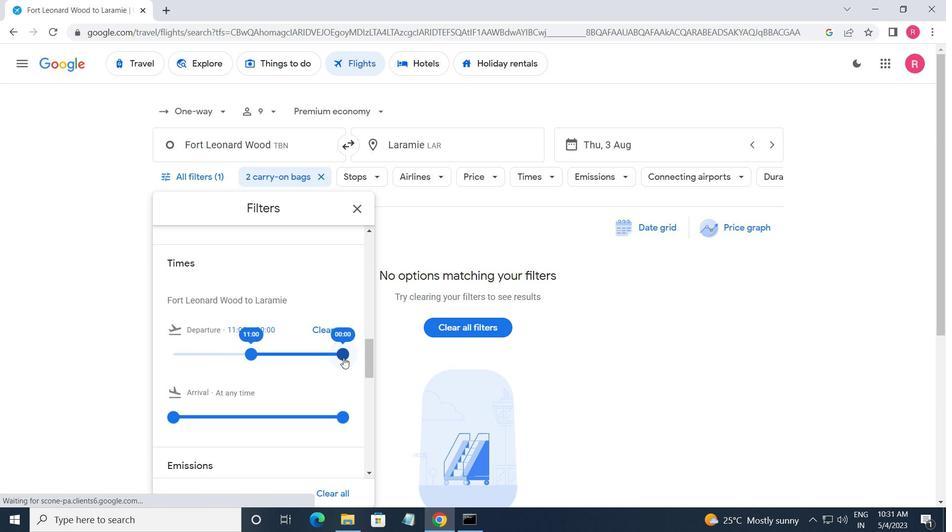 
Action: Mouse moved to (350, 211)
Screenshot: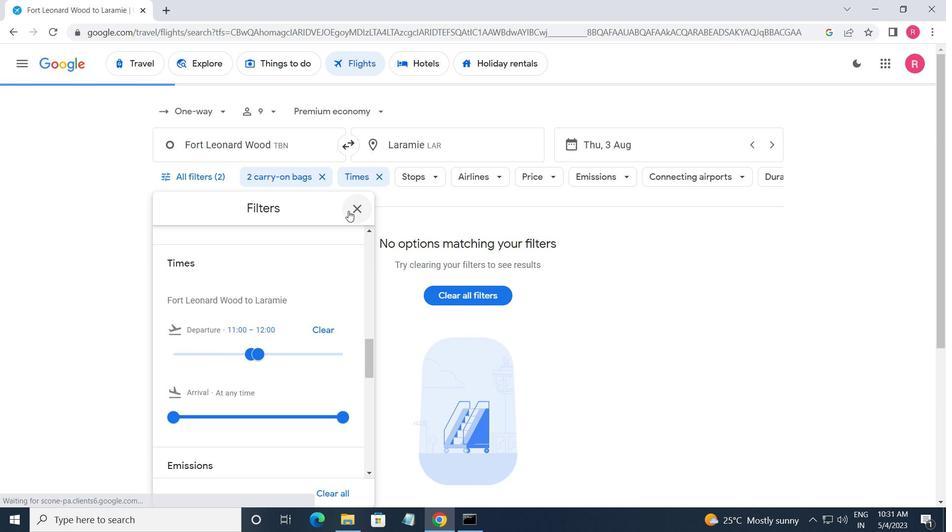 
Action: Mouse pressed left at (350, 211)
Screenshot: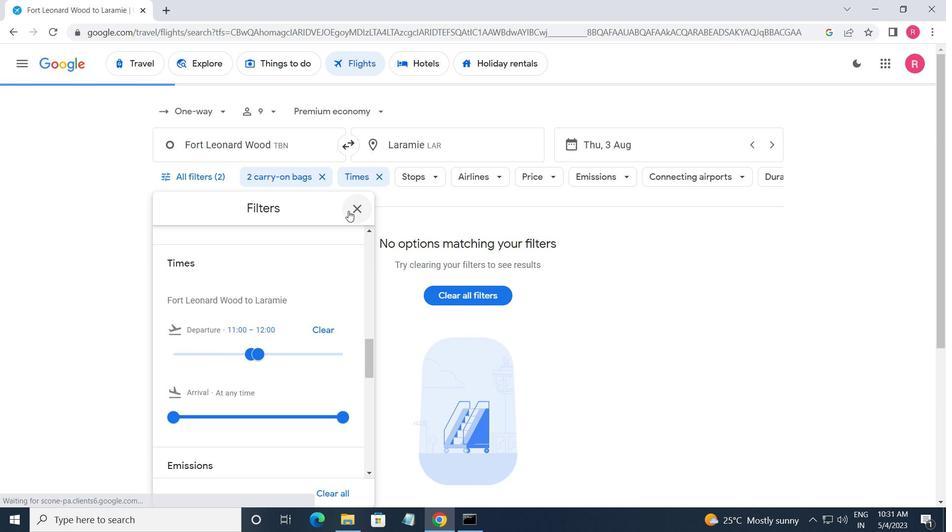 
Action: Mouse moved to (352, 247)
Screenshot: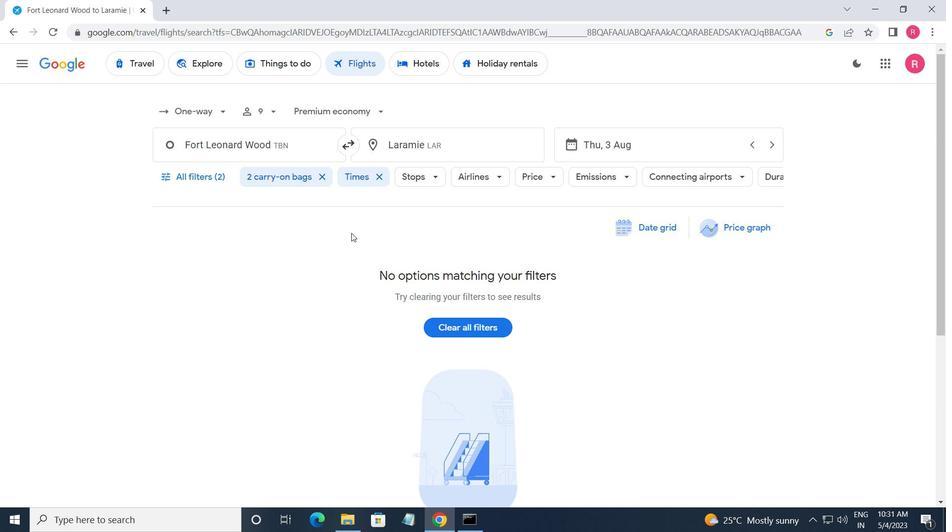 
